 Task: Customize the advanced forms color theme for the builder.
Action: Mouse moved to (1174, 83)
Screenshot: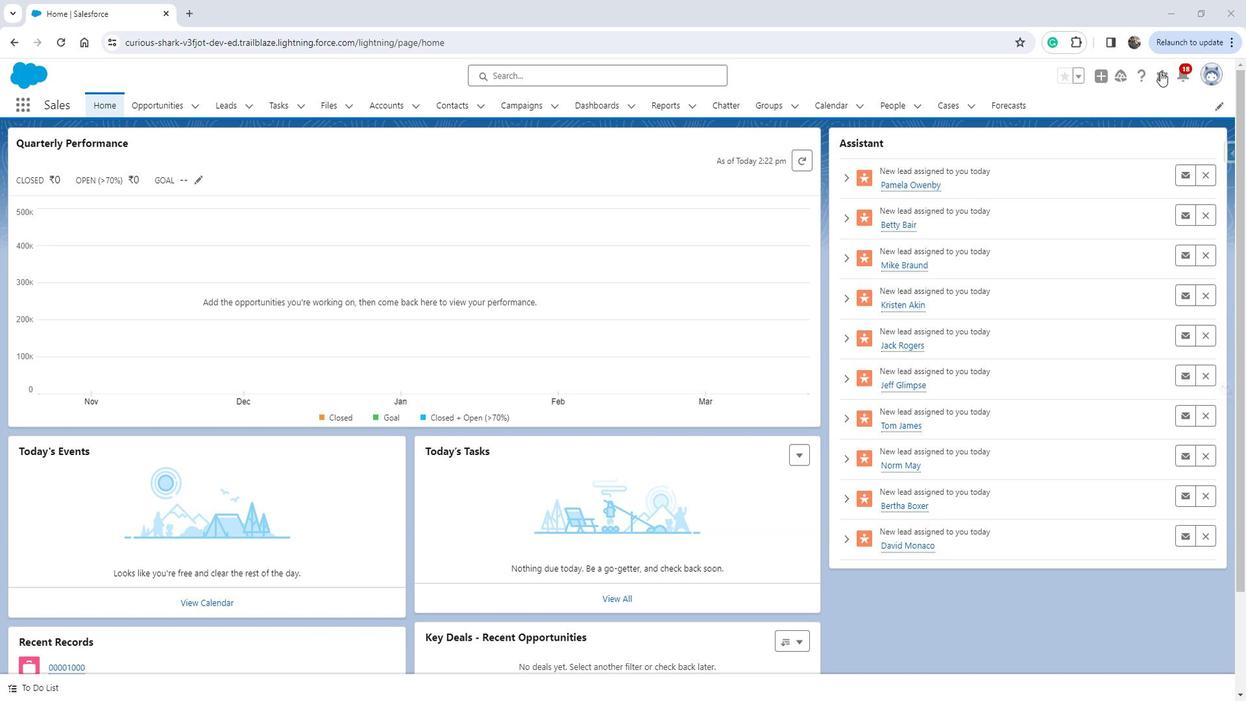 
Action: Mouse pressed left at (1174, 83)
Screenshot: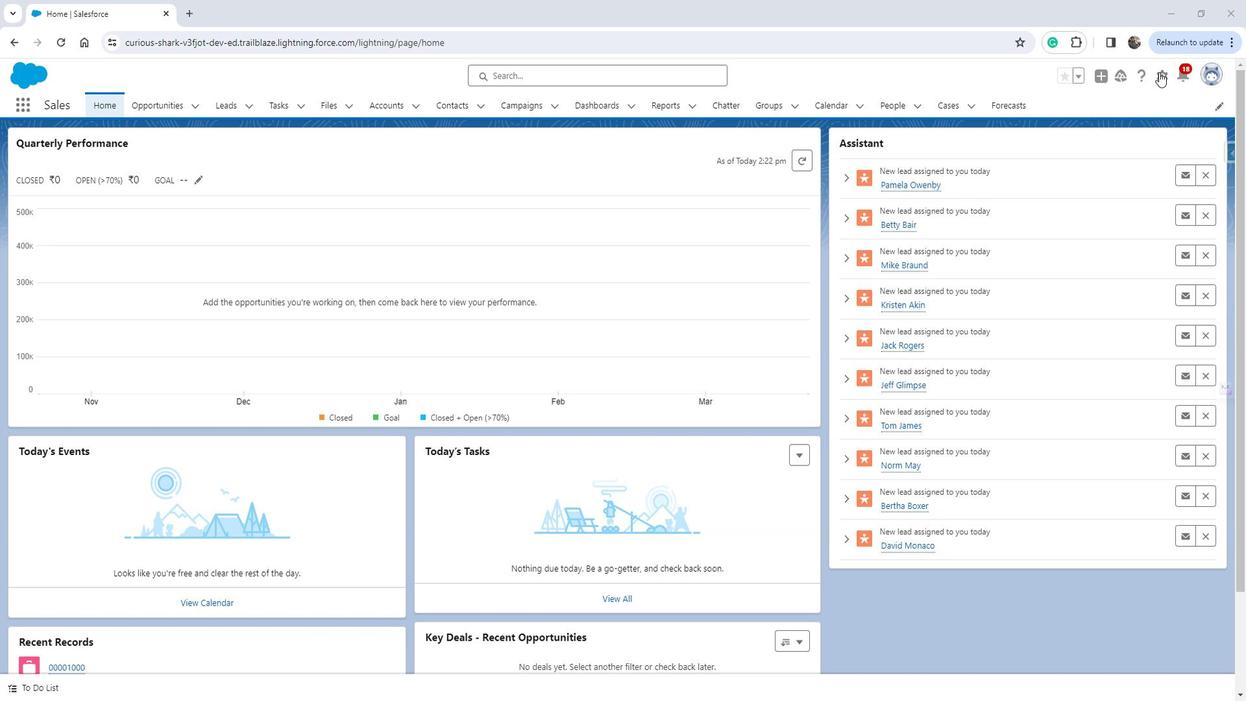 
Action: Mouse moved to (1124, 133)
Screenshot: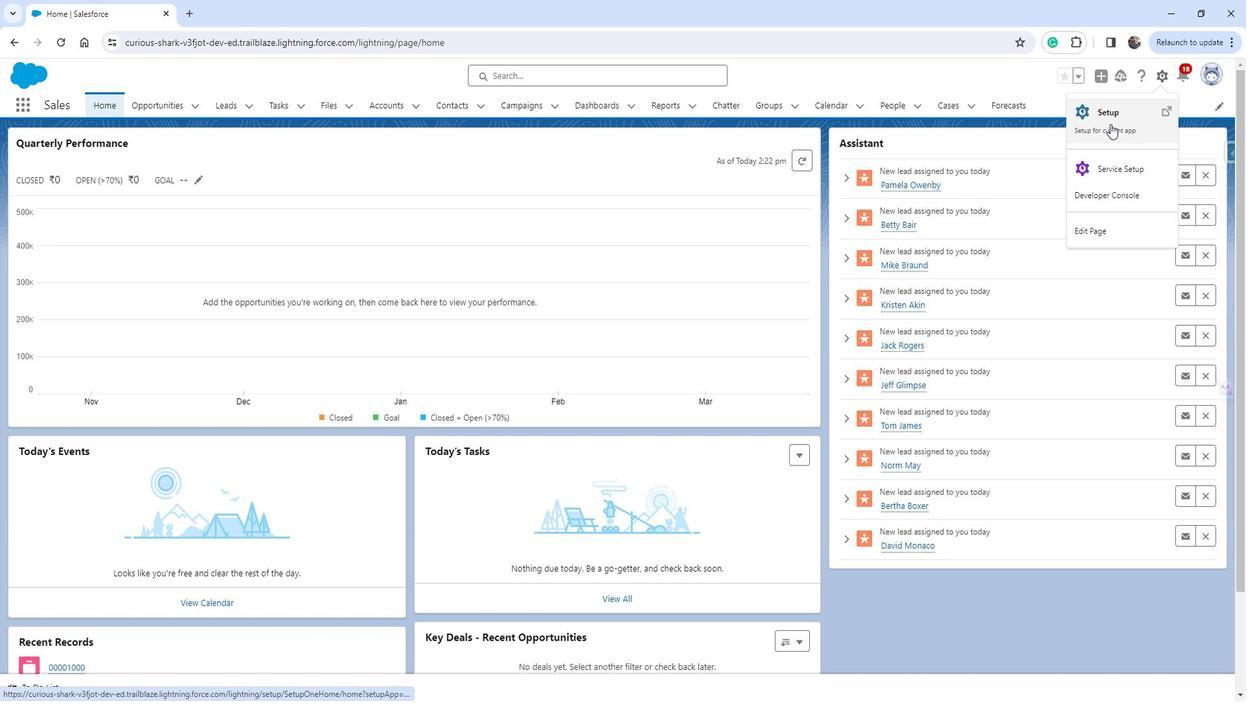 
Action: Mouse pressed left at (1124, 133)
Screenshot: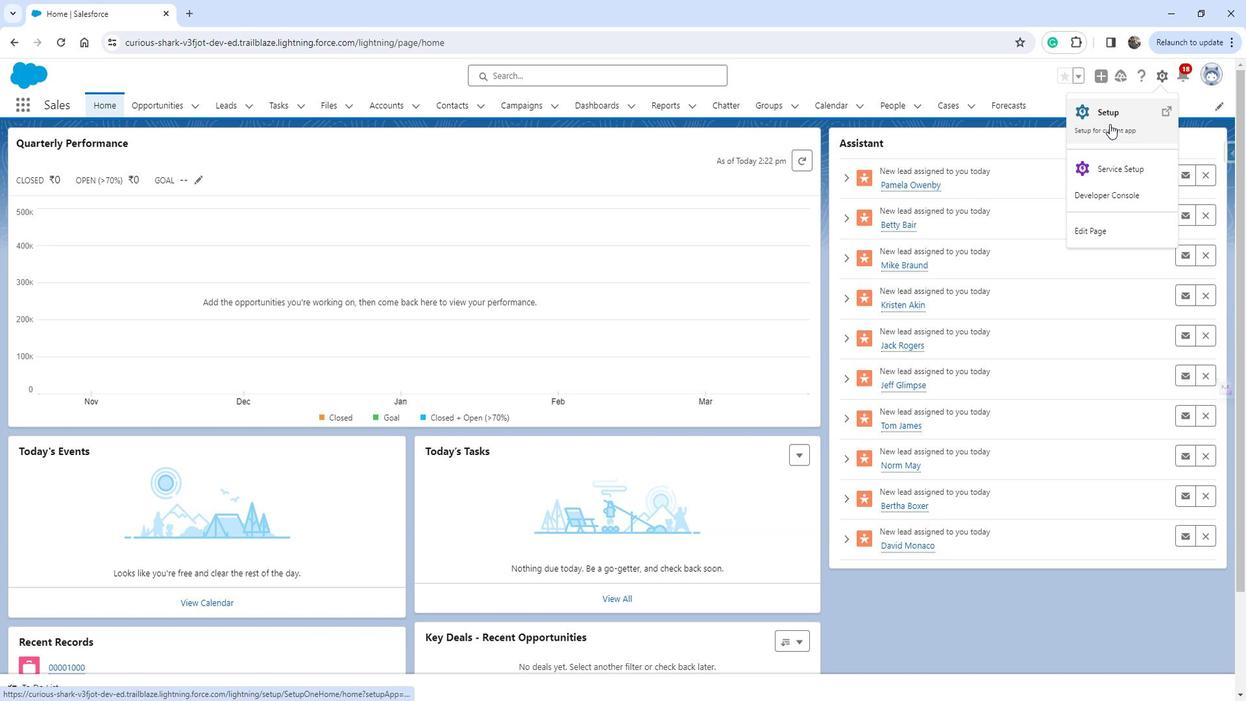 
Action: Mouse moved to (101, 452)
Screenshot: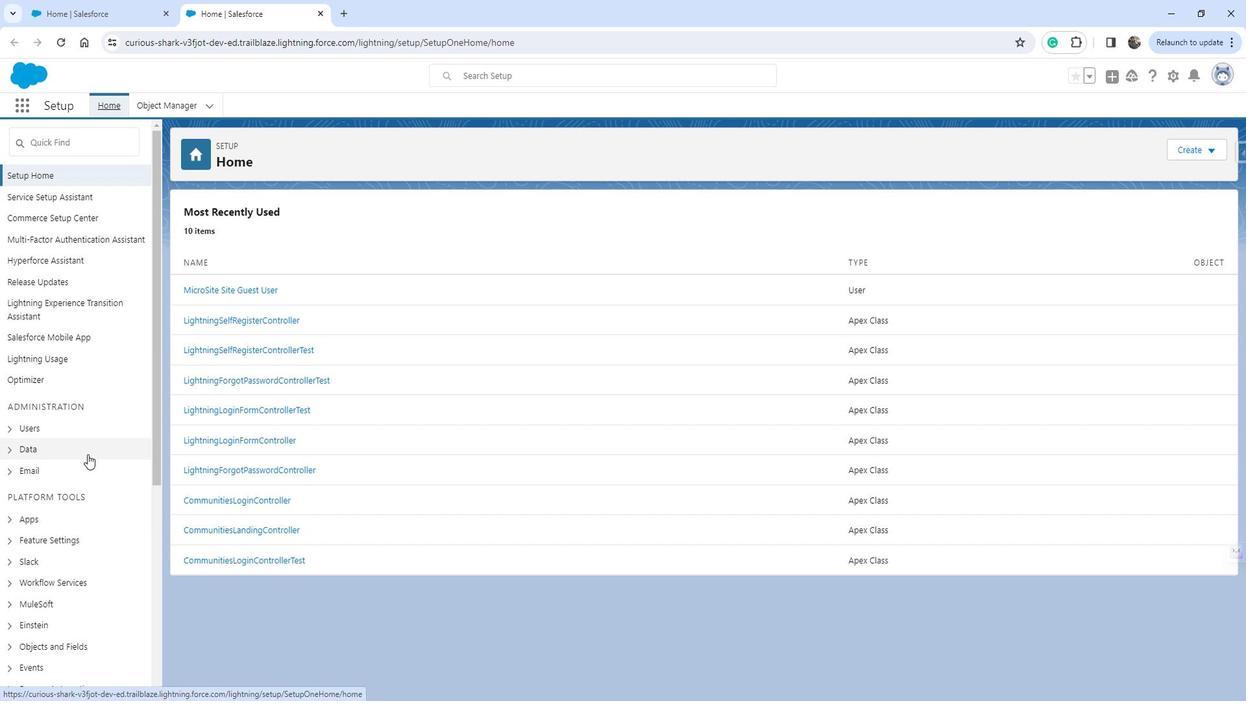 
Action: Mouse scrolled (101, 451) with delta (0, 0)
Screenshot: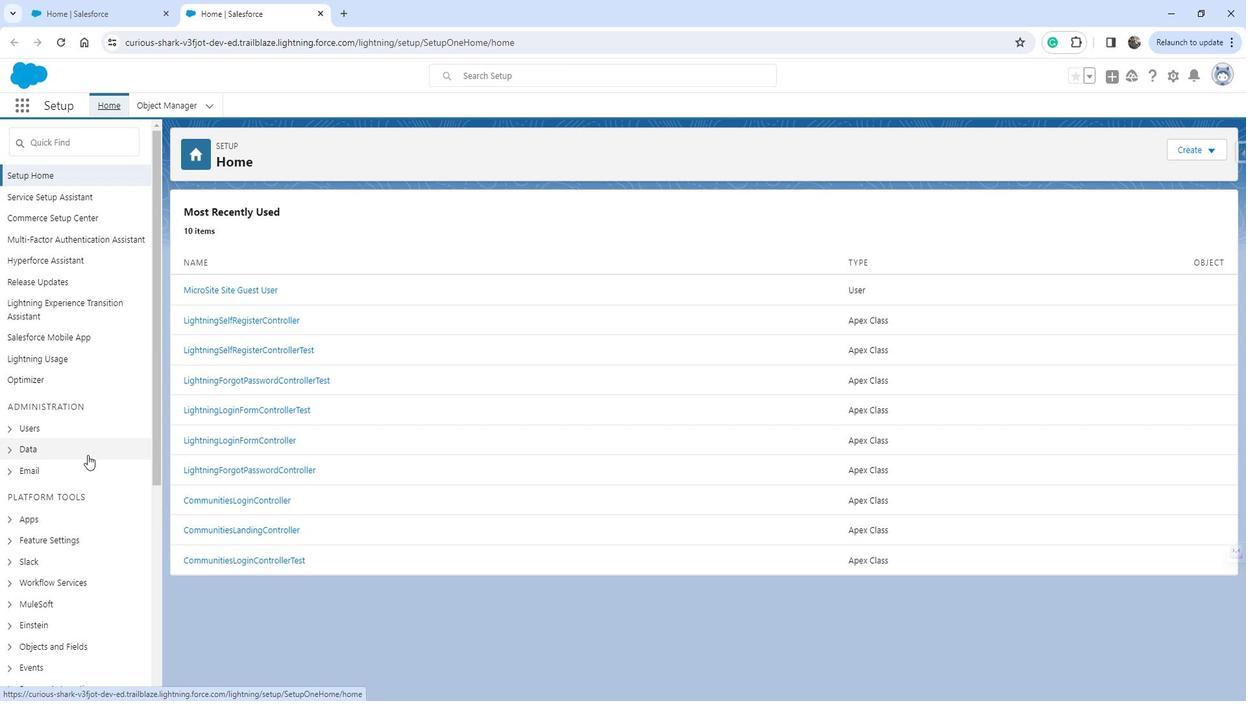
Action: Mouse scrolled (101, 451) with delta (0, 0)
Screenshot: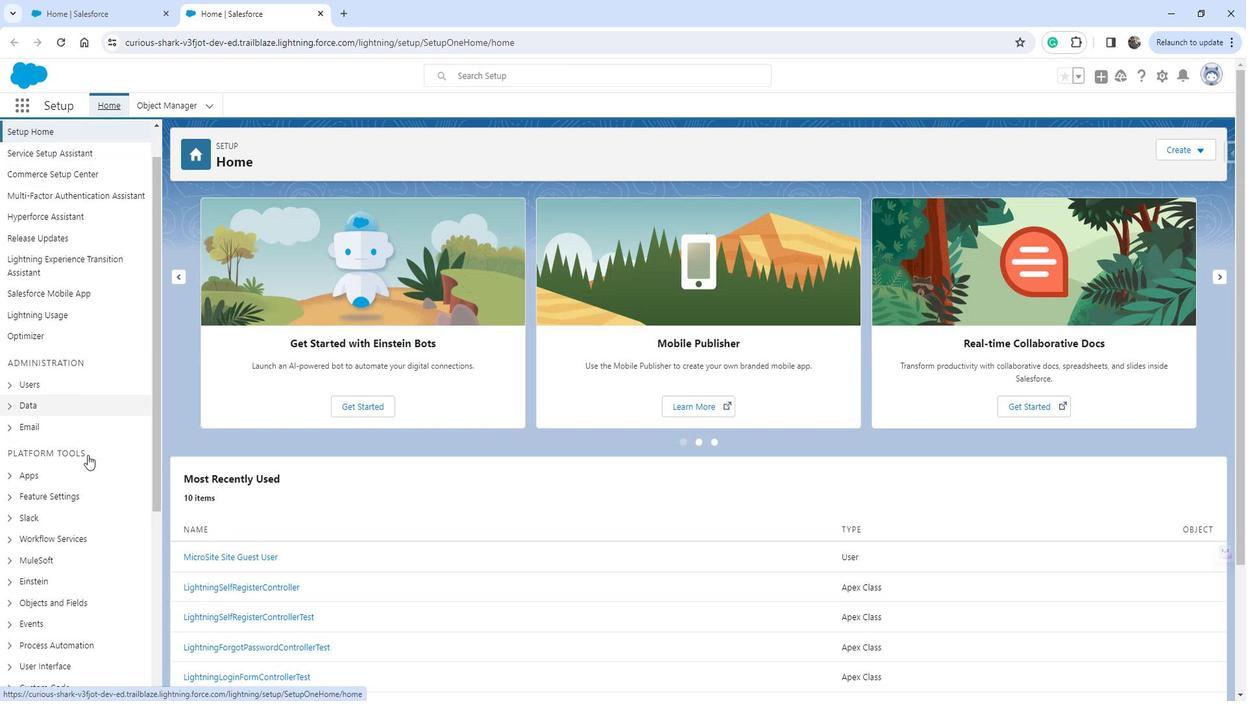 
Action: Mouse moved to (25, 402)
Screenshot: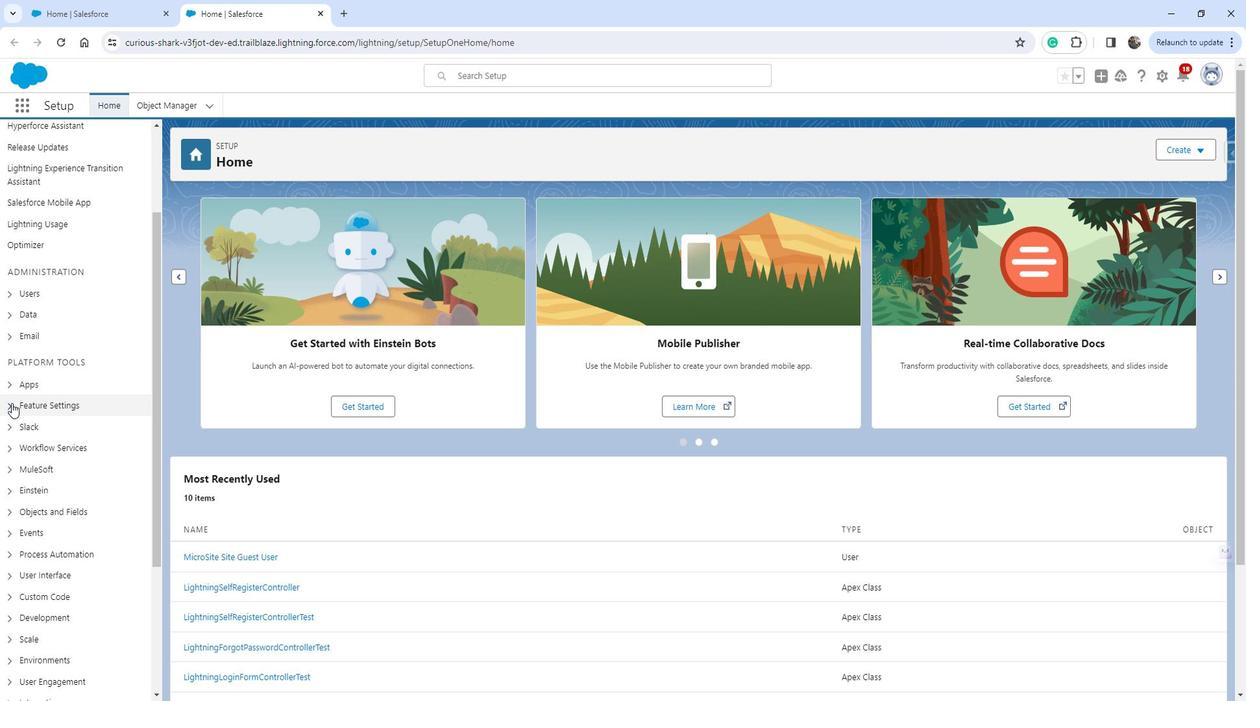 
Action: Mouse pressed left at (25, 402)
Screenshot: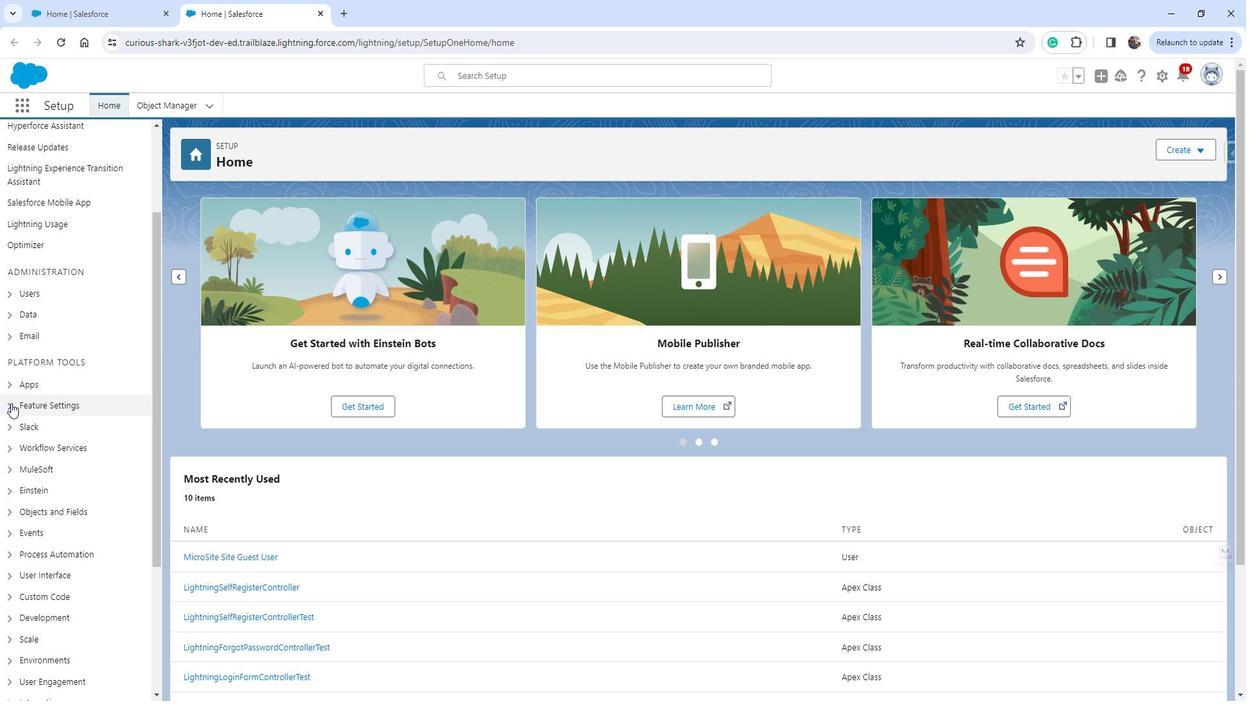 
Action: Mouse moved to (52, 507)
Screenshot: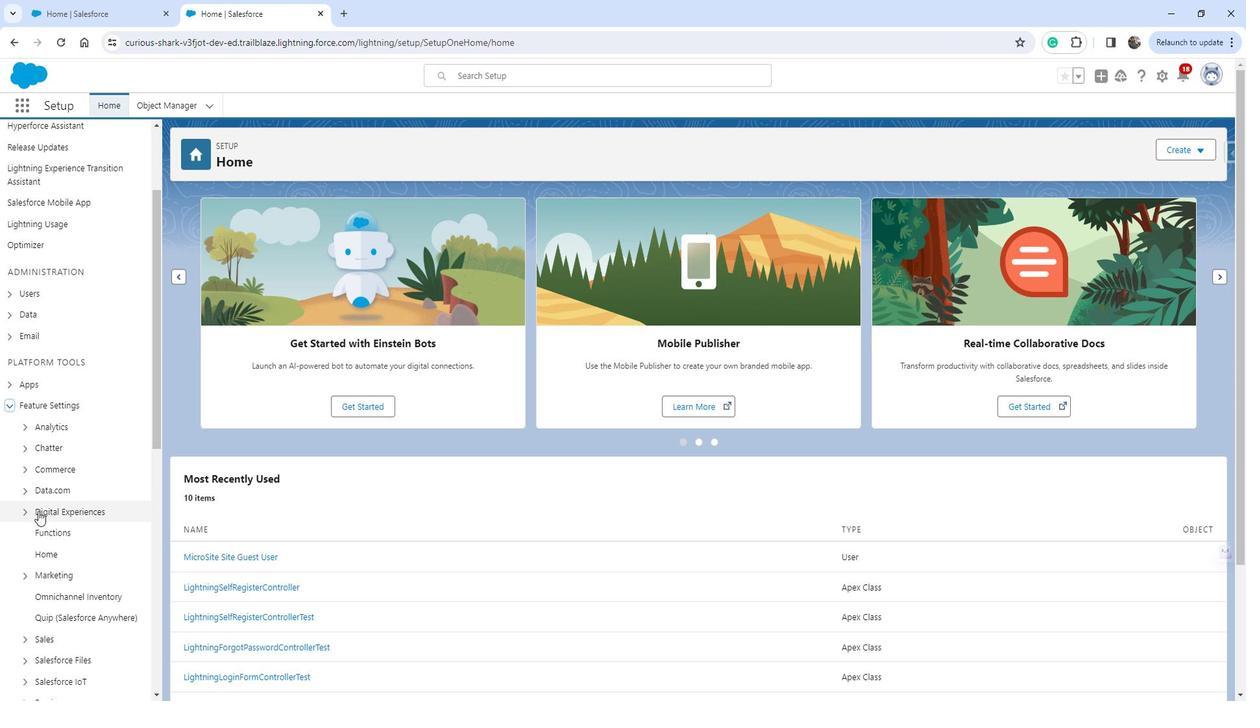 
Action: Mouse pressed left at (52, 507)
Screenshot: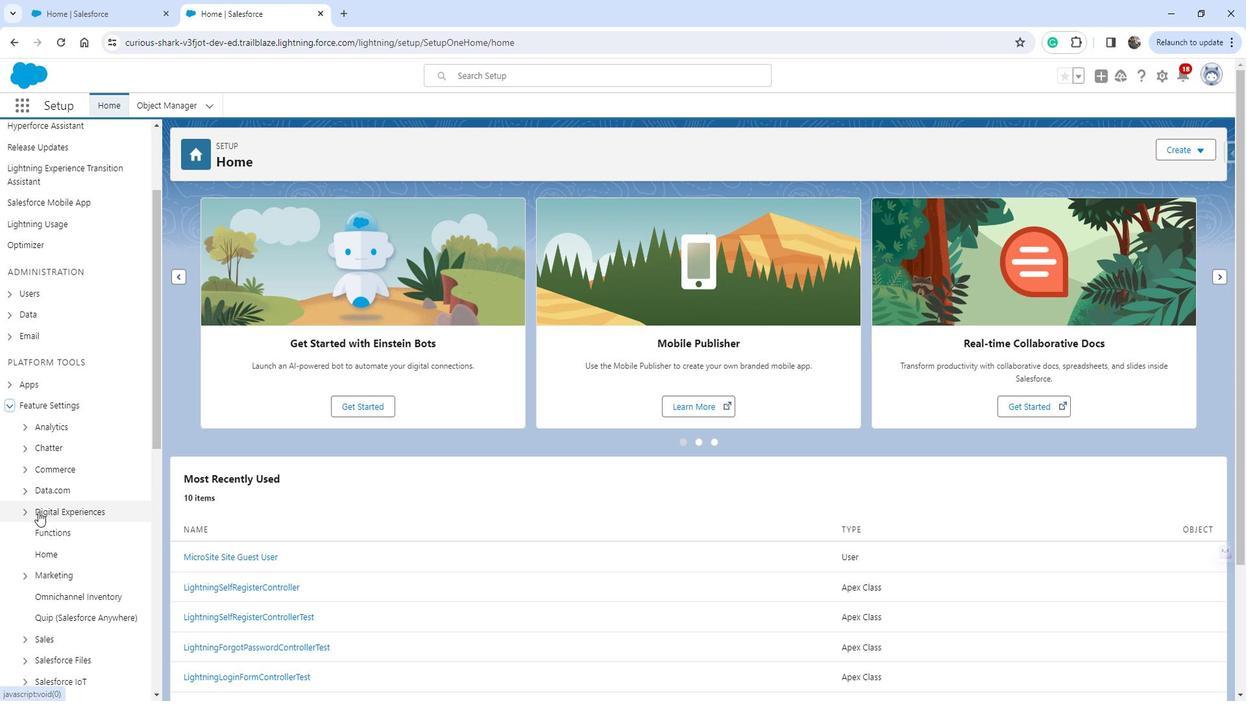 
Action: Mouse moved to (82, 529)
Screenshot: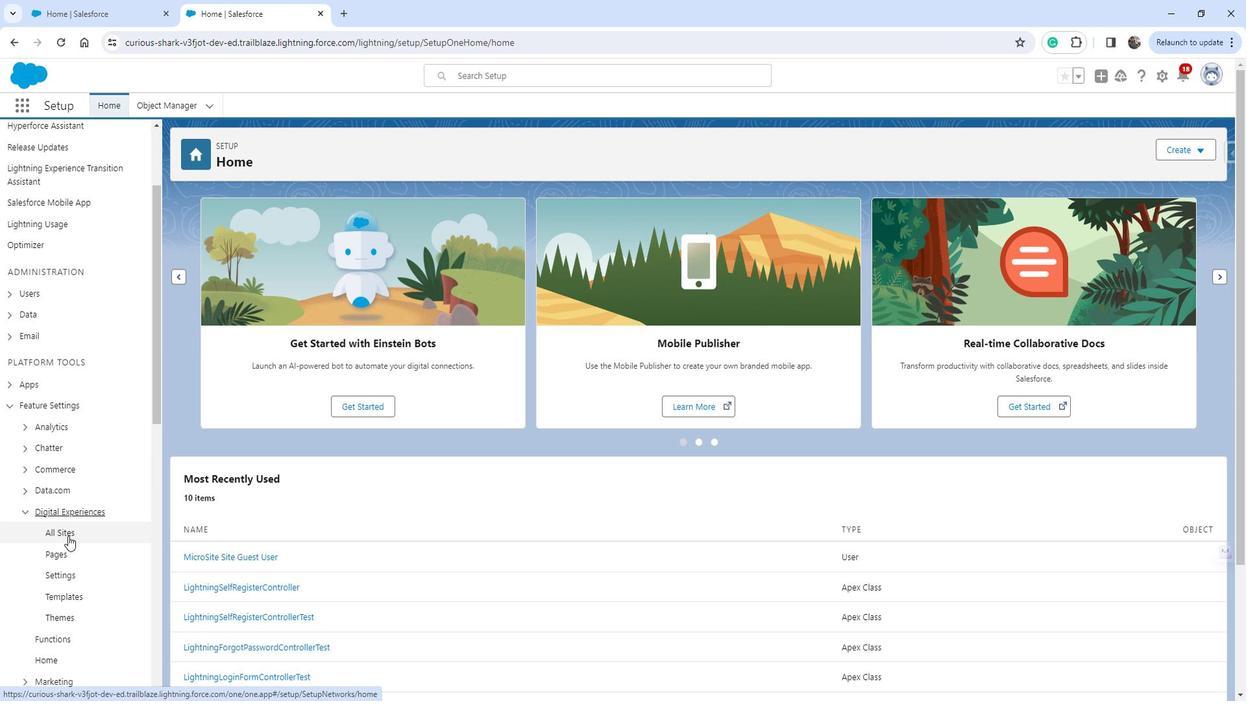 
Action: Mouse pressed left at (82, 529)
Screenshot: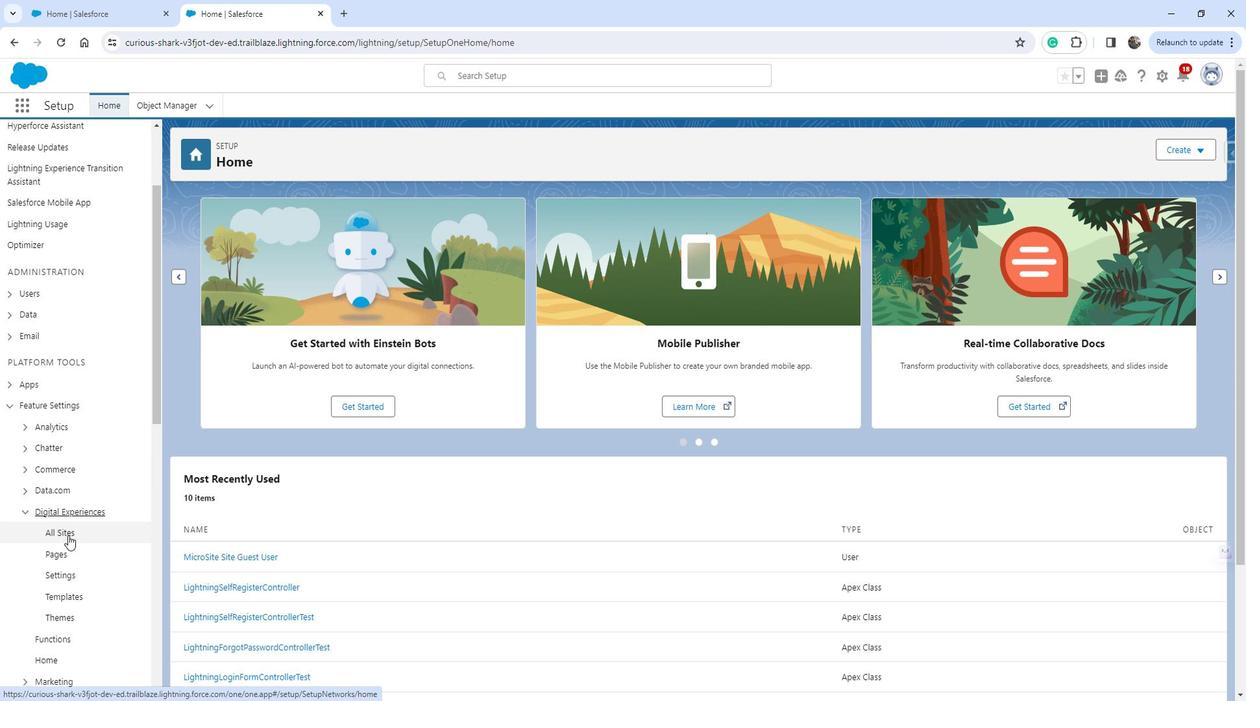 
Action: Mouse moved to (225, 313)
Screenshot: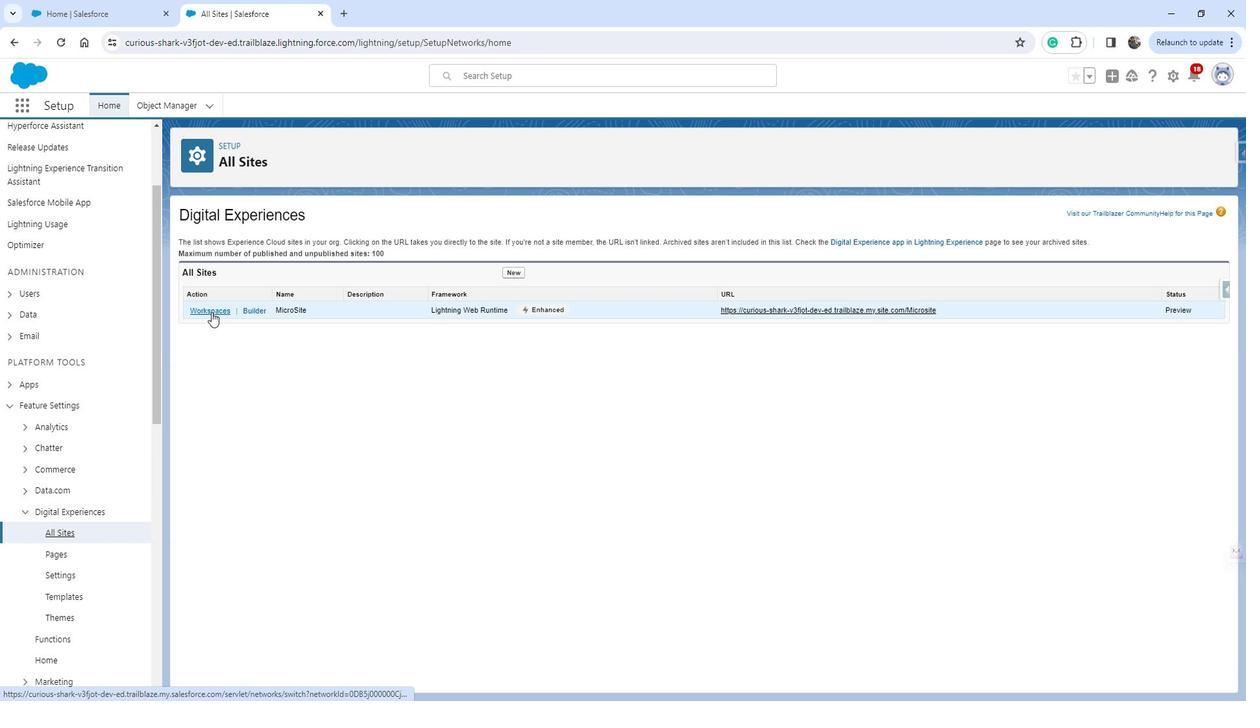 
Action: Mouse pressed left at (225, 313)
Screenshot: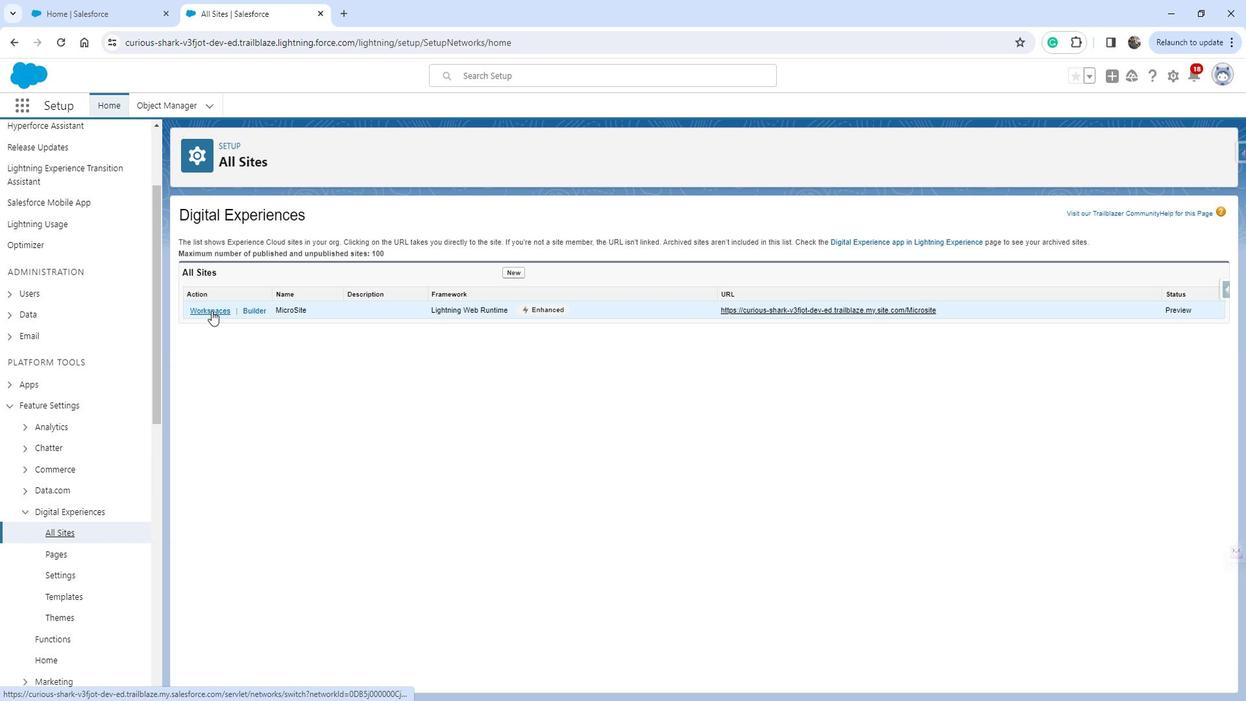 
Action: Mouse moved to (193, 325)
Screenshot: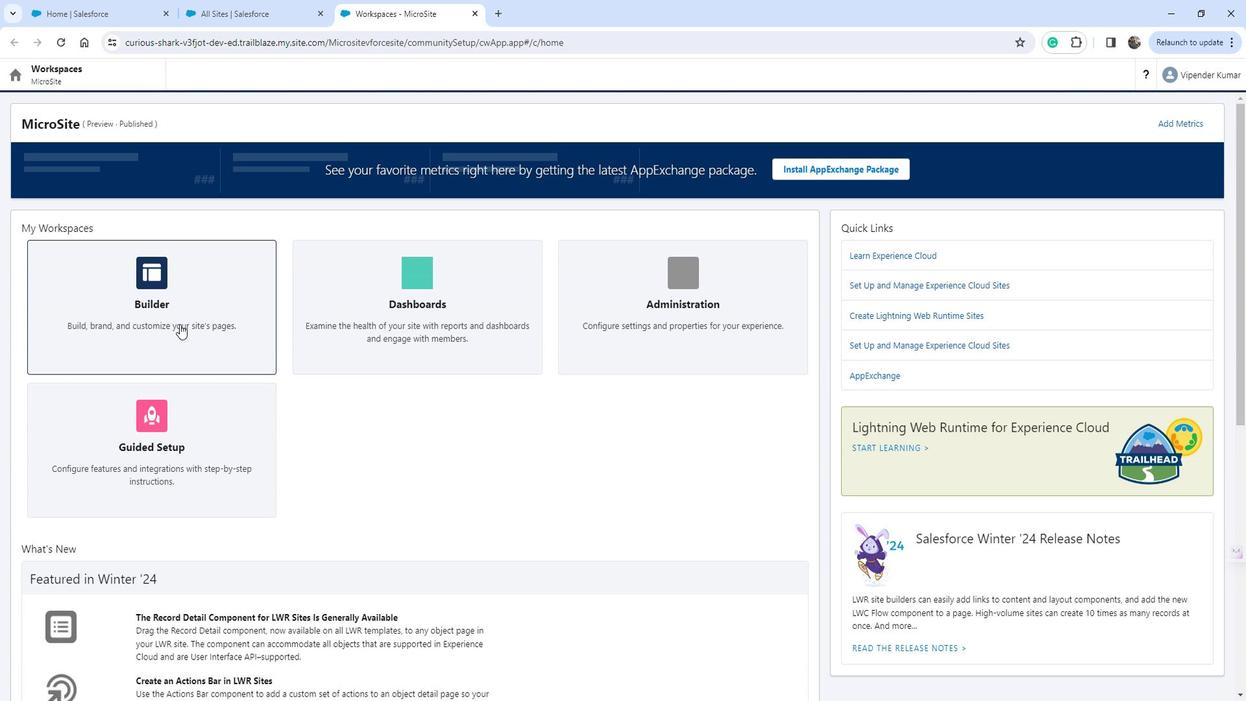 
Action: Mouse pressed left at (193, 325)
Screenshot: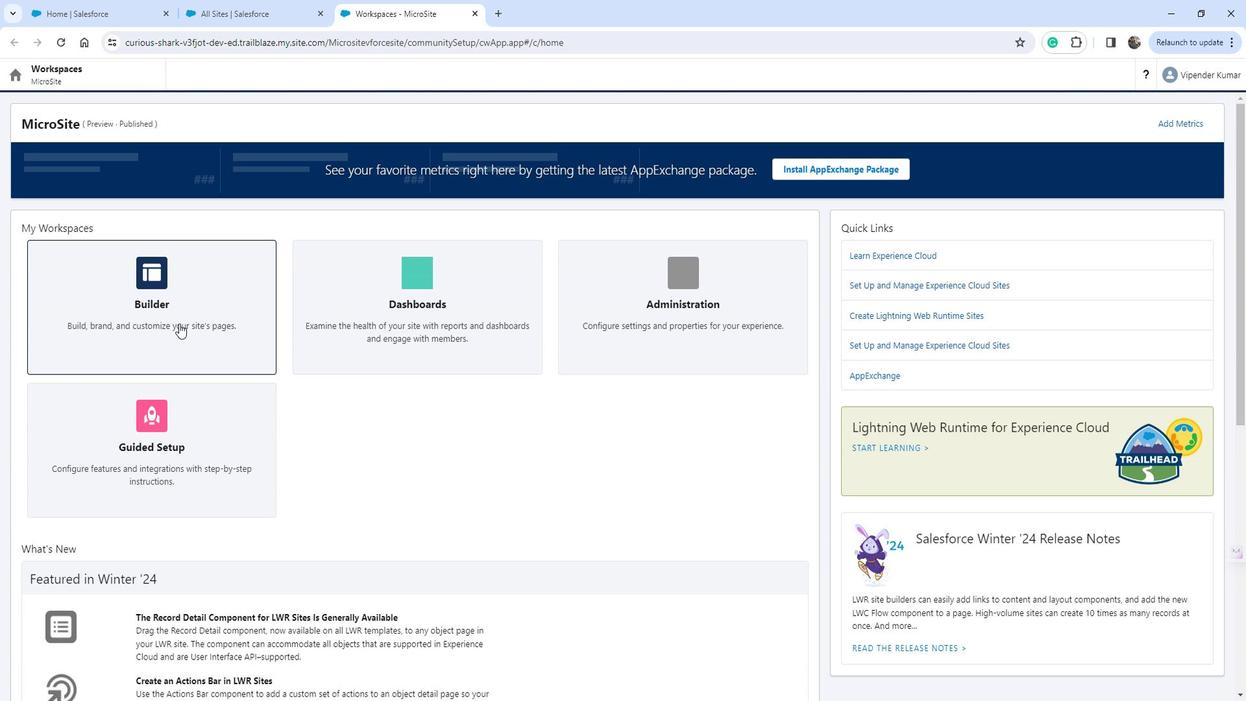 
Action: Mouse moved to (331, 352)
Screenshot: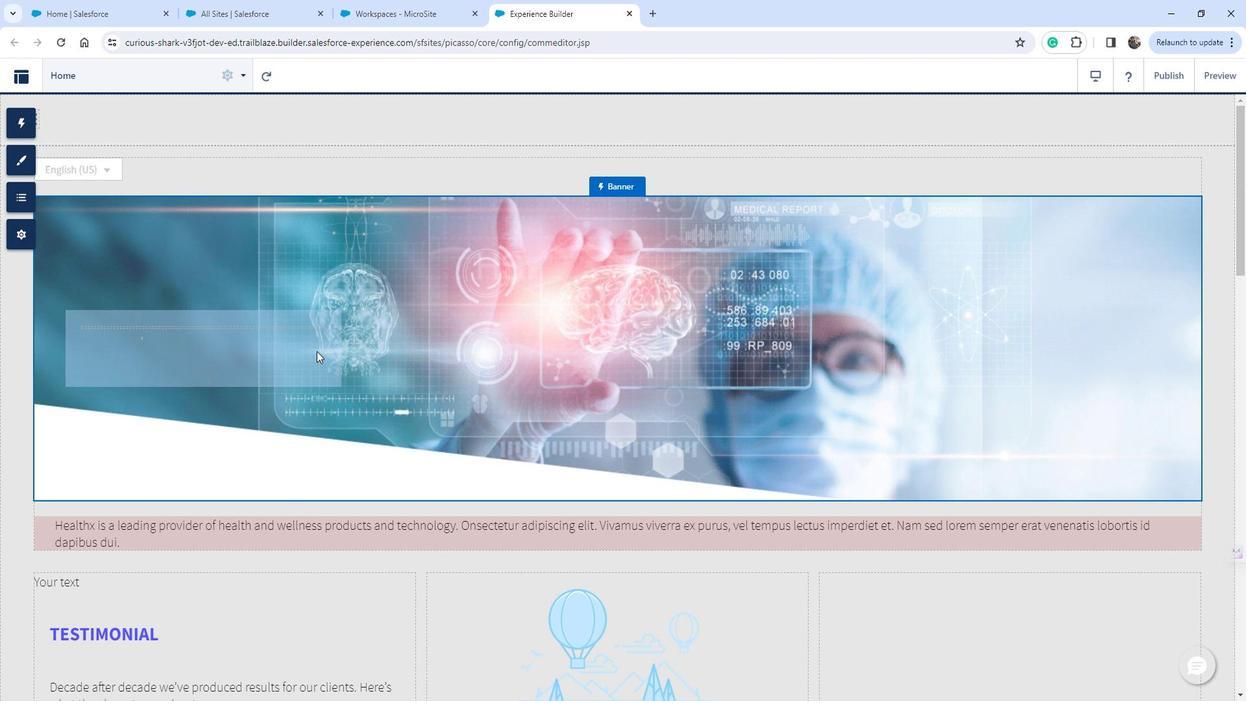 
Action: Mouse scrolled (331, 351) with delta (0, 0)
Screenshot: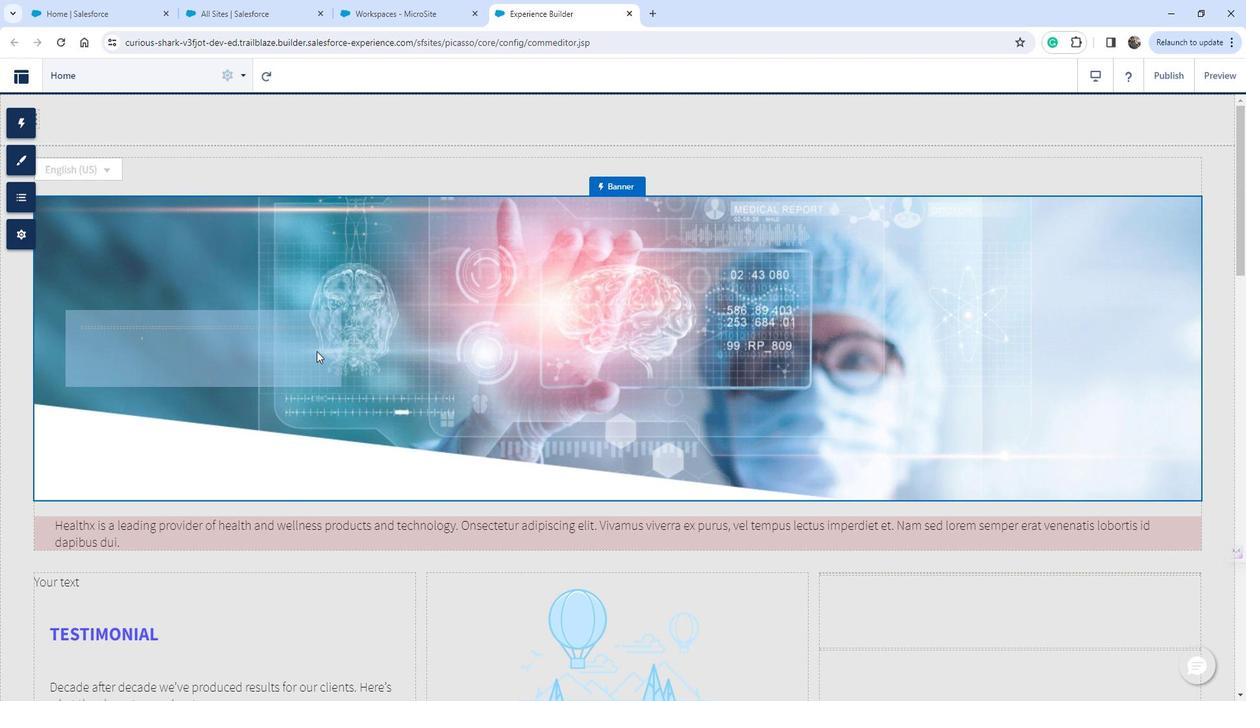 
Action: Mouse scrolled (331, 351) with delta (0, 0)
Screenshot: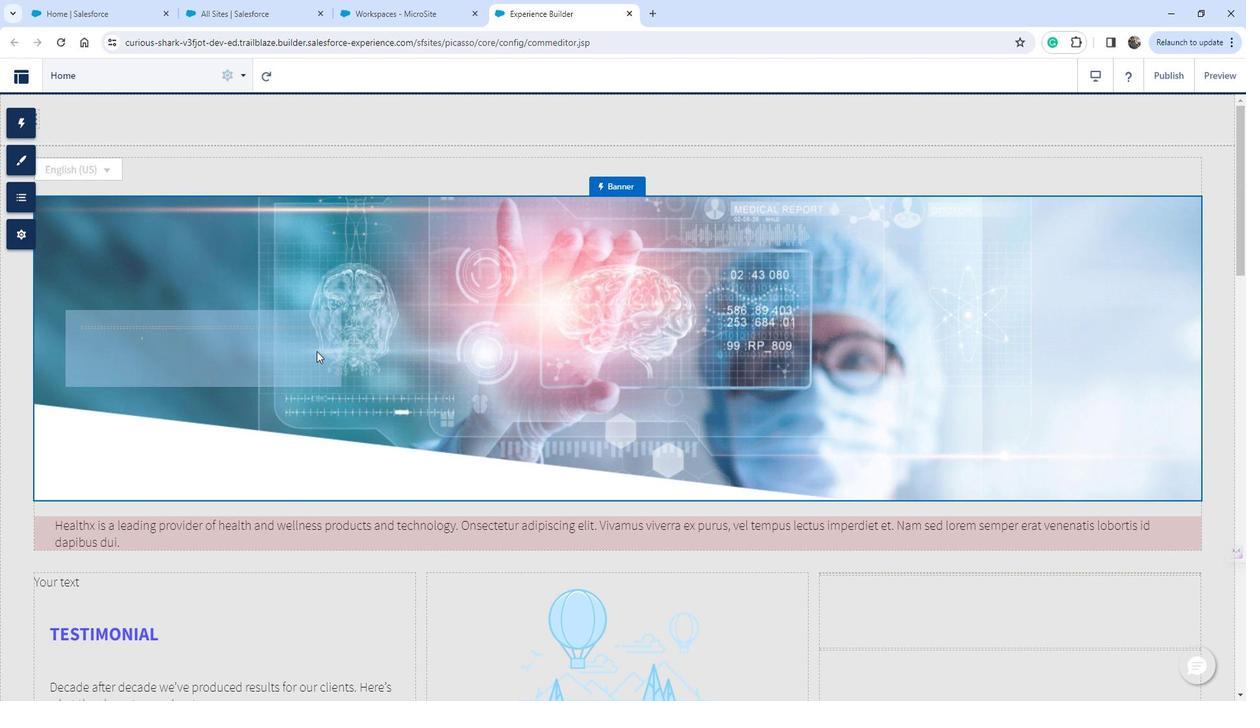 
Action: Mouse scrolled (331, 351) with delta (0, 0)
Screenshot: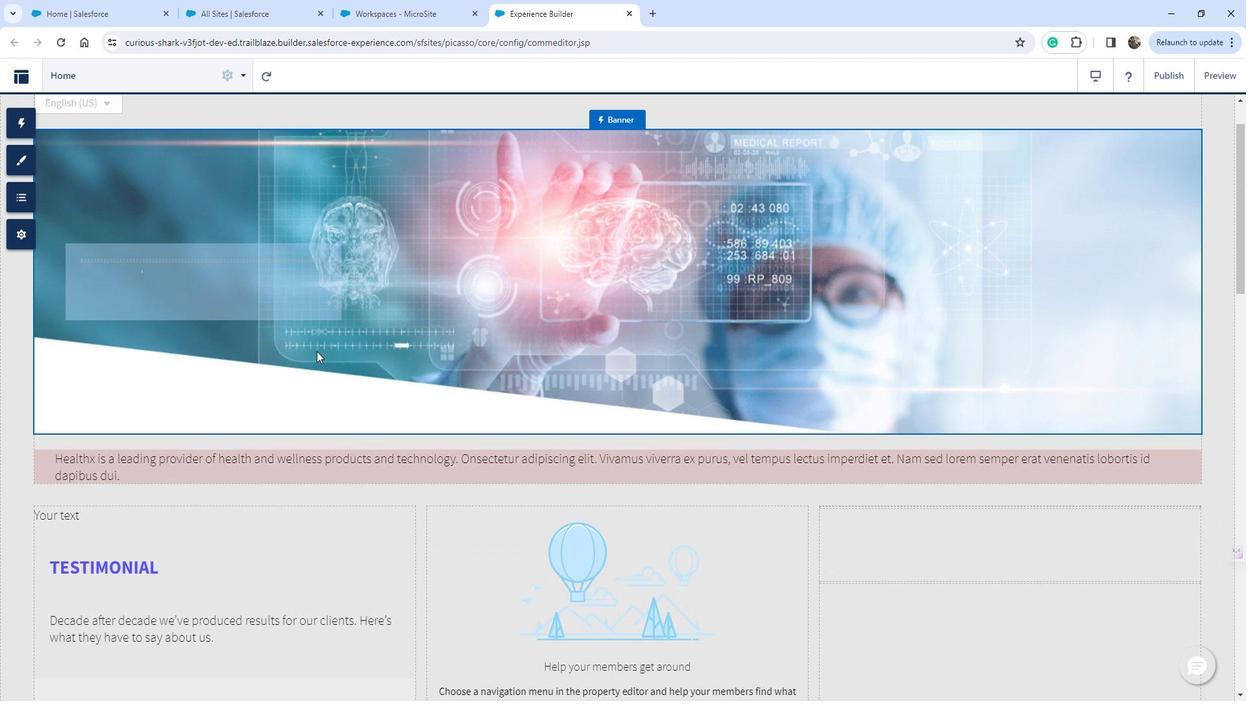 
Action: Mouse scrolled (331, 351) with delta (0, 0)
Screenshot: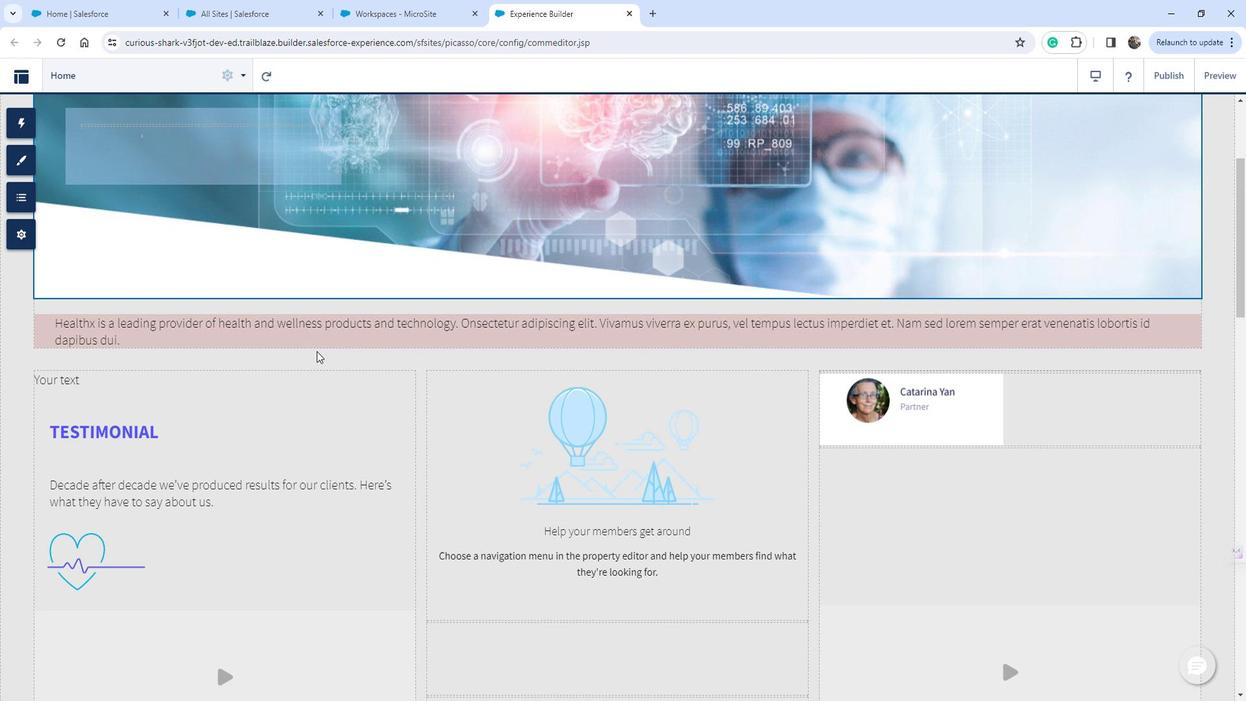 
Action: Mouse scrolled (331, 351) with delta (0, 0)
Screenshot: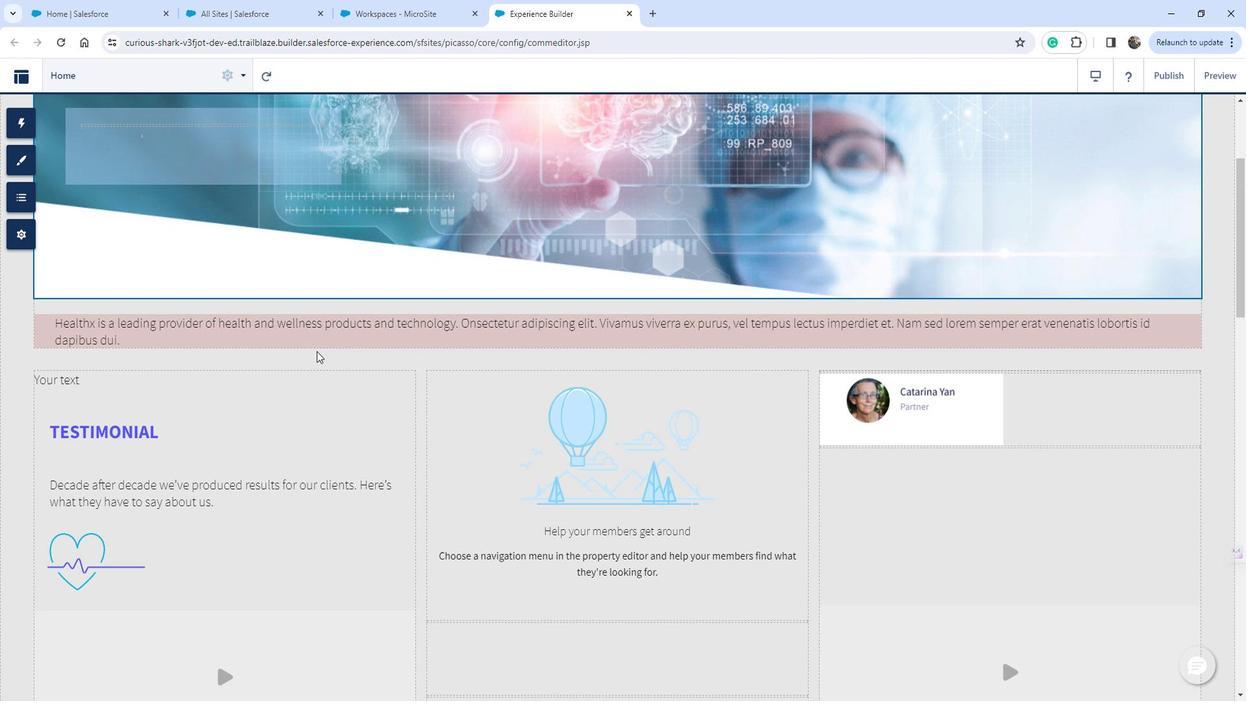 
Action: Mouse scrolled (331, 351) with delta (0, 0)
Screenshot: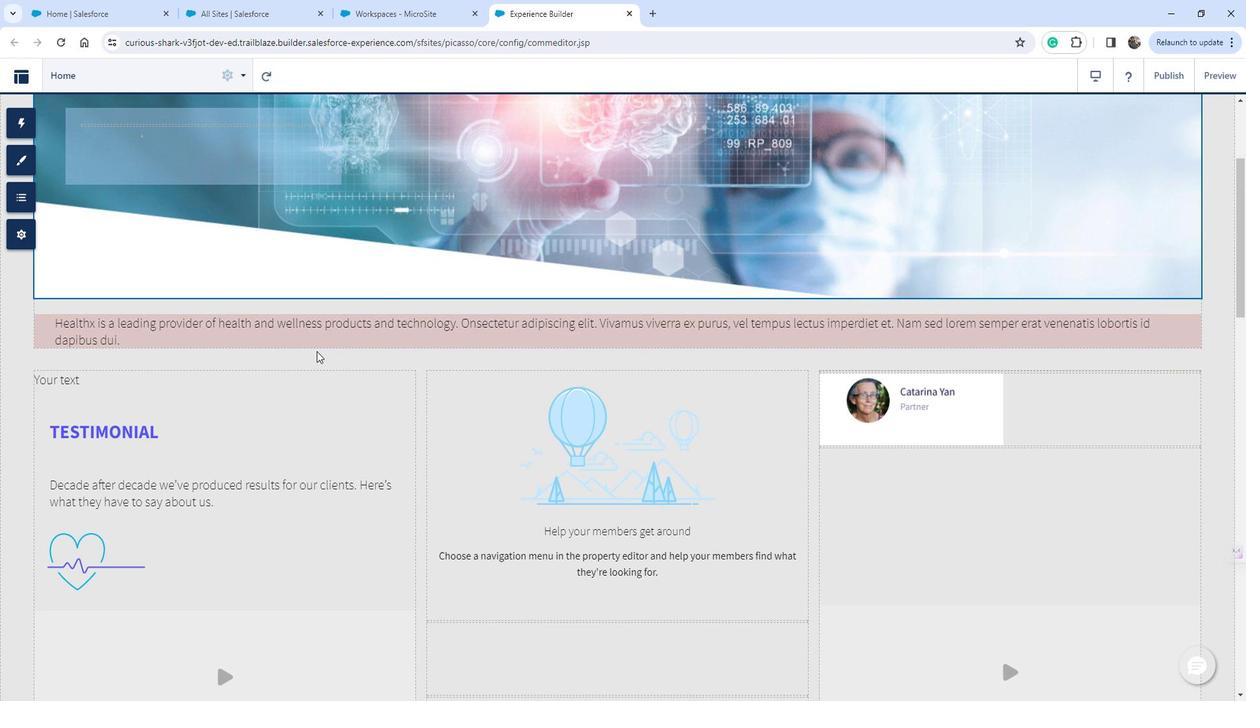 
Action: Mouse scrolled (331, 351) with delta (0, 0)
Screenshot: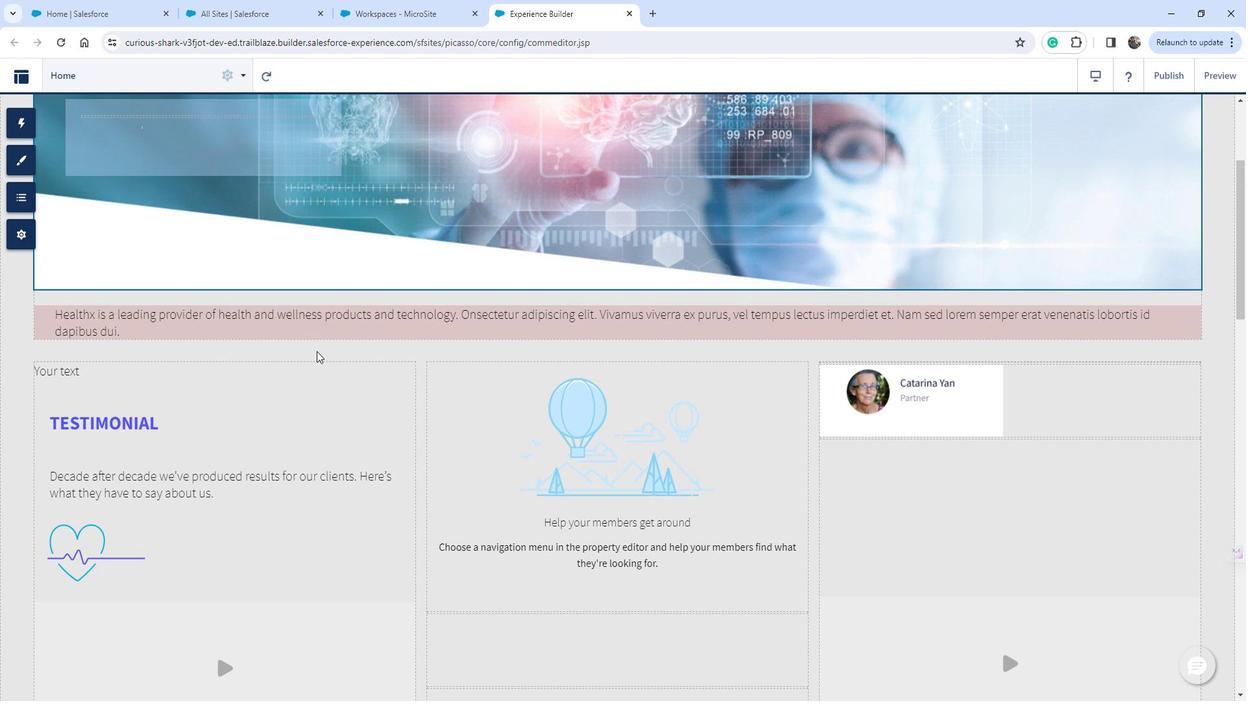 
Action: Mouse scrolled (331, 351) with delta (0, 0)
Screenshot: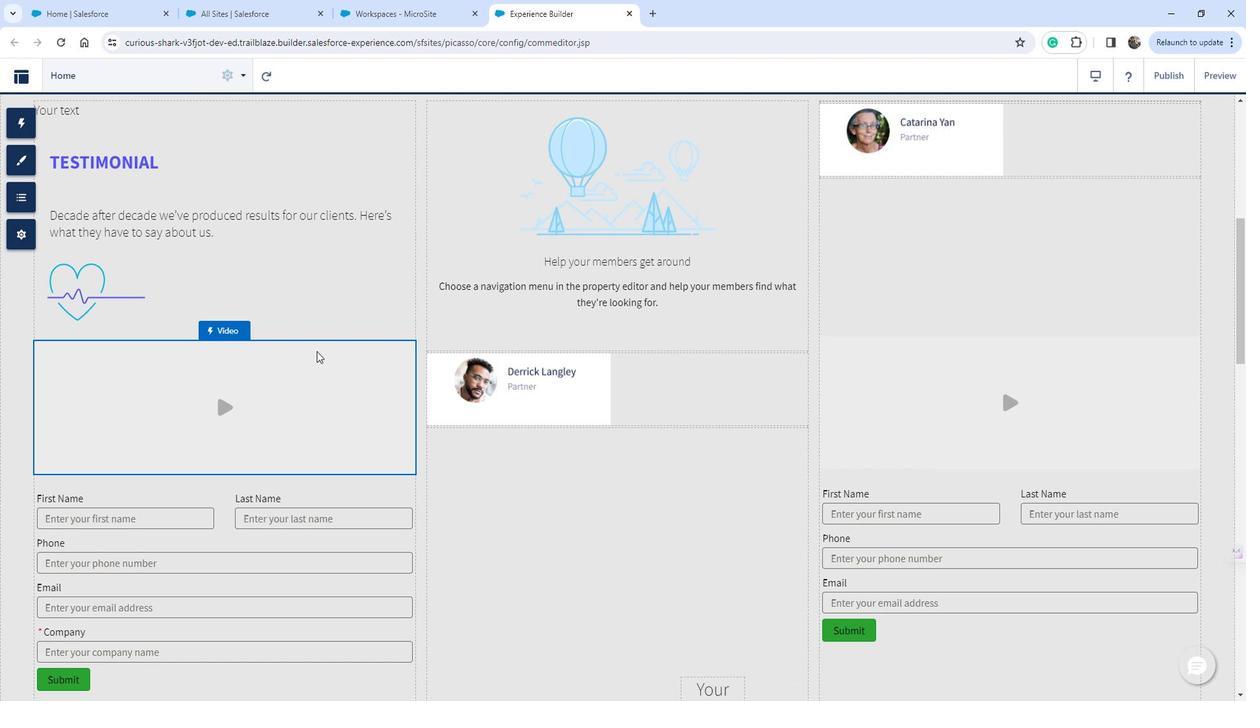 
Action: Mouse scrolled (331, 351) with delta (0, 0)
Screenshot: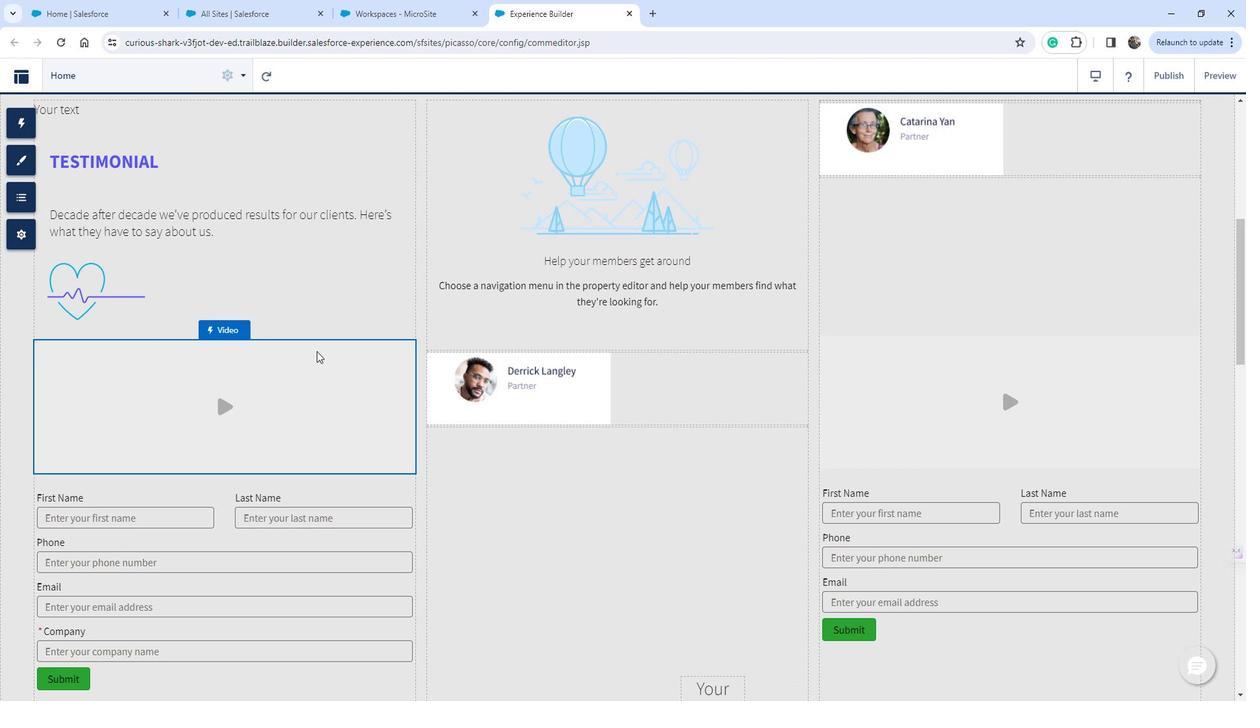 
Action: Mouse moved to (31, 159)
Screenshot: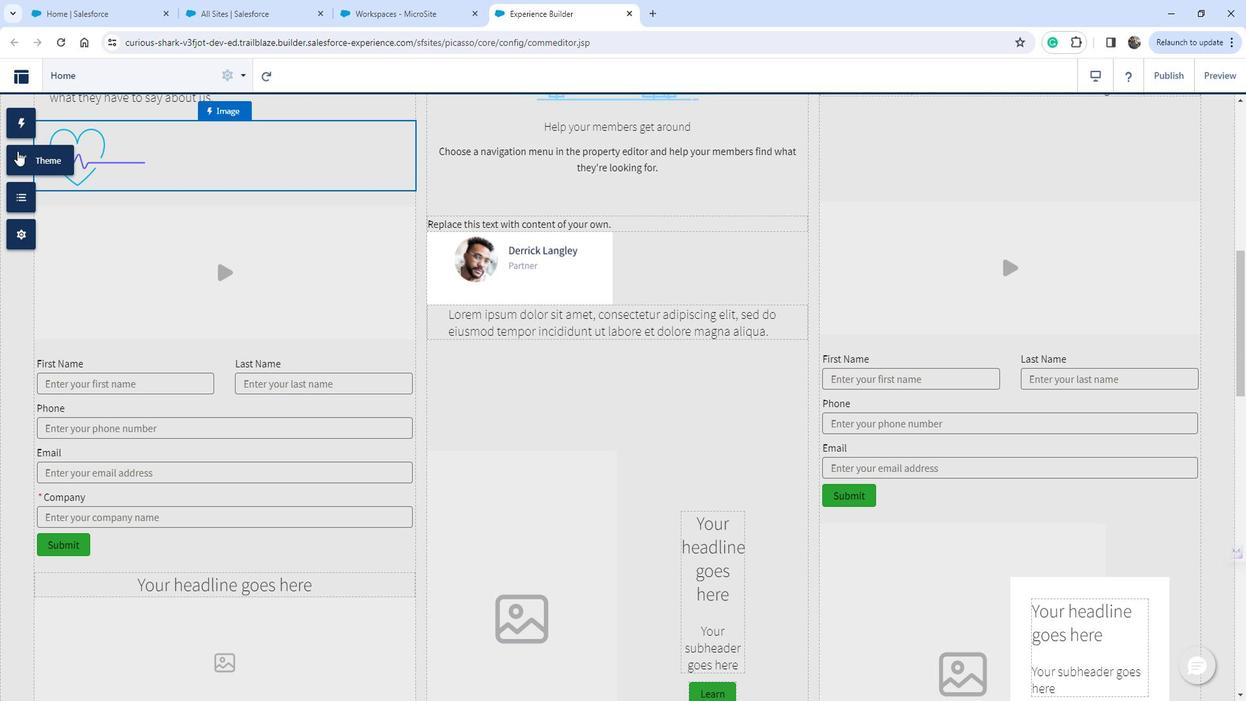 
Action: Mouse pressed left at (31, 159)
Screenshot: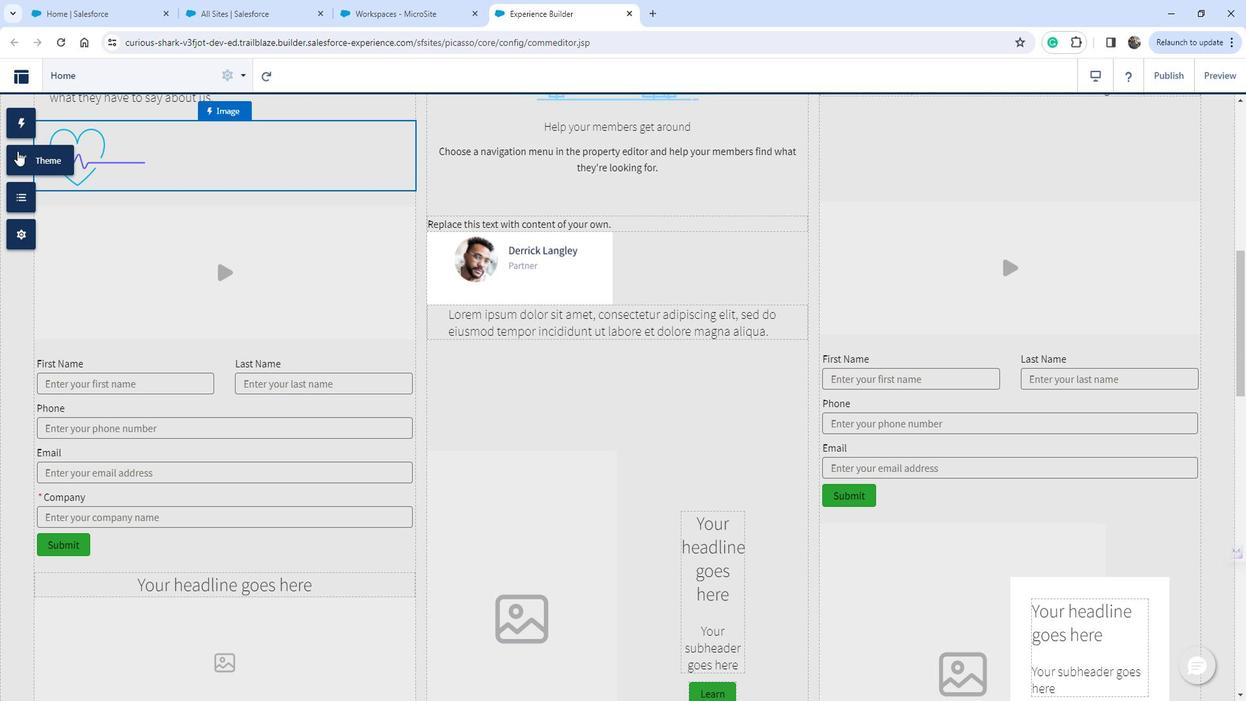 
Action: Mouse moved to (186, 162)
Screenshot: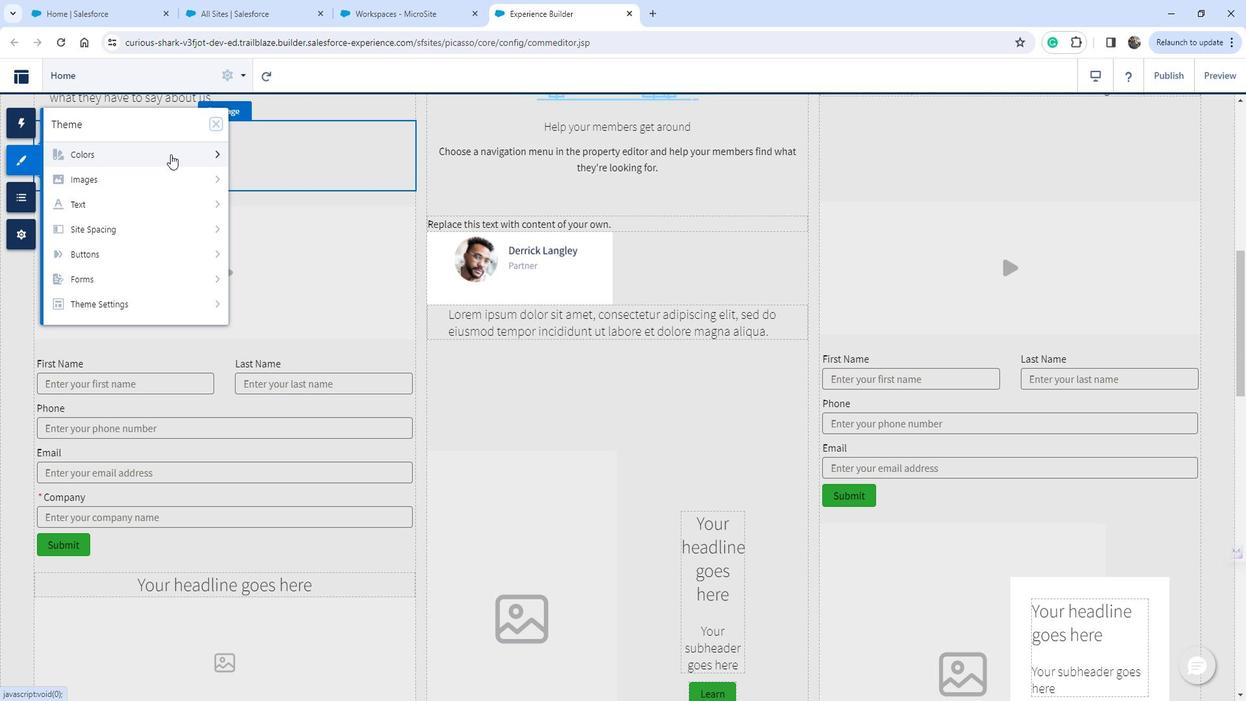 
Action: Mouse pressed left at (186, 162)
Screenshot: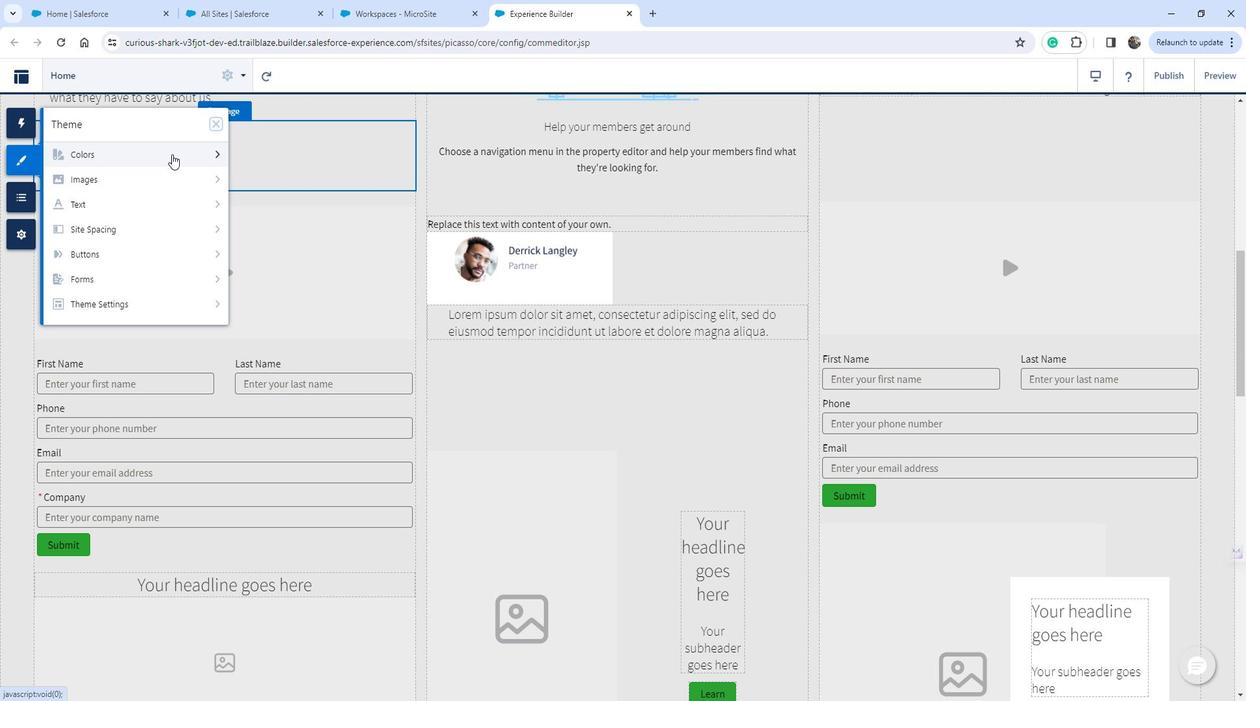 
Action: Mouse moved to (199, 183)
Screenshot: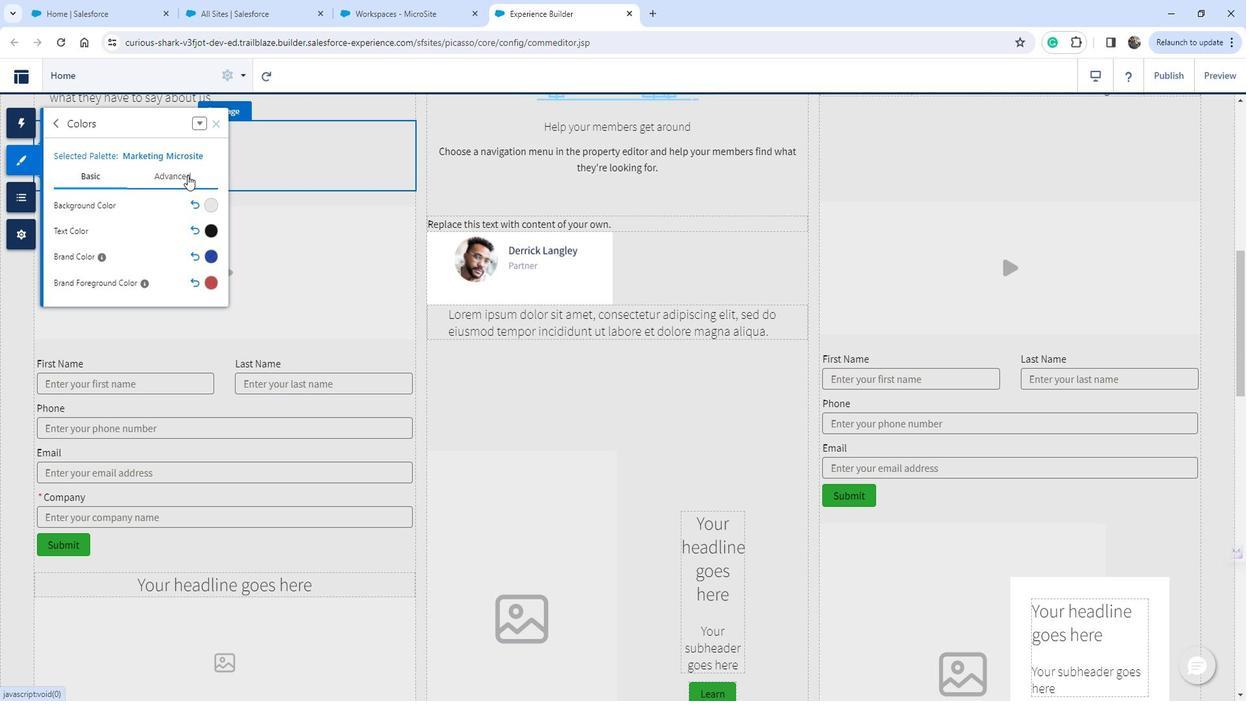
Action: Mouse pressed left at (199, 183)
Screenshot: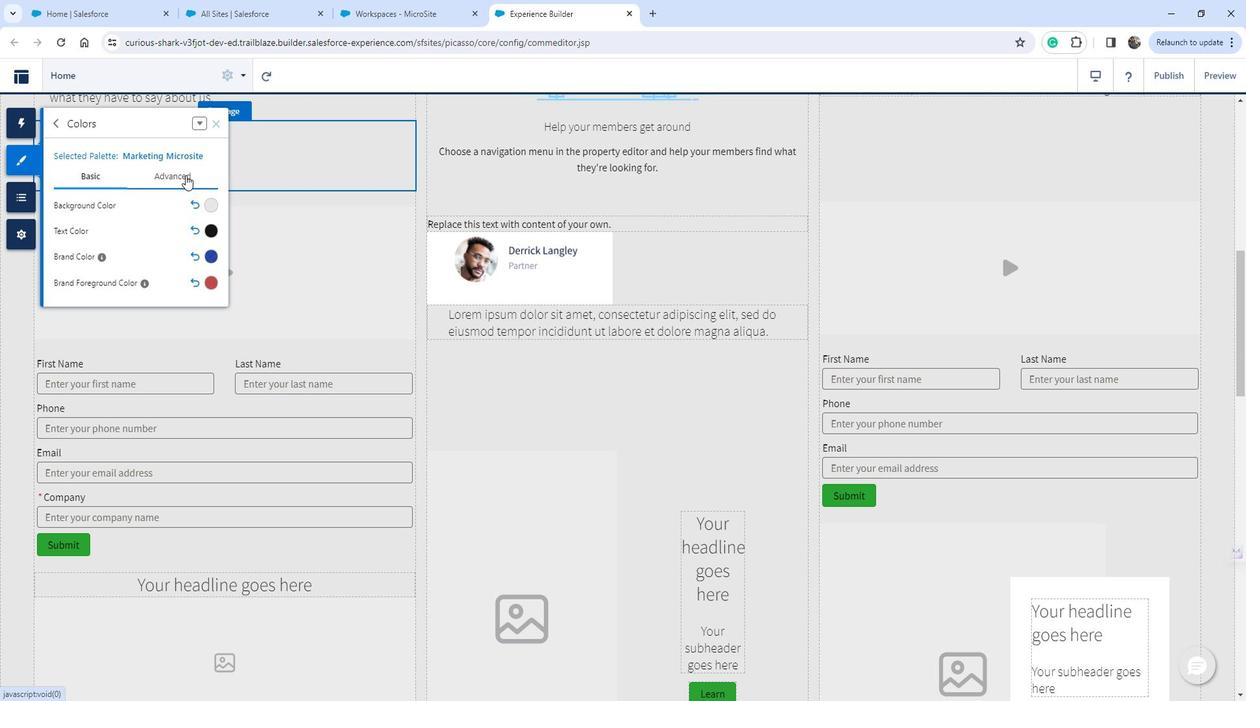 
Action: Mouse moved to (219, 205)
Screenshot: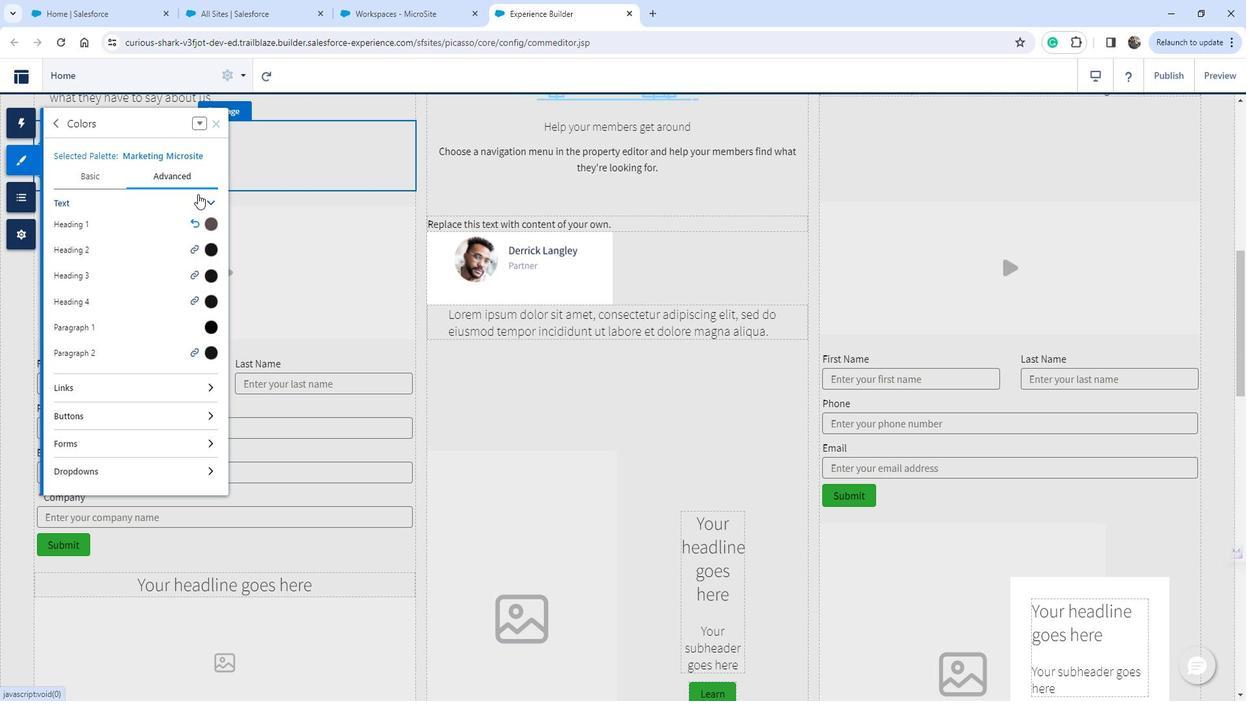 
Action: Mouse pressed left at (219, 205)
Screenshot: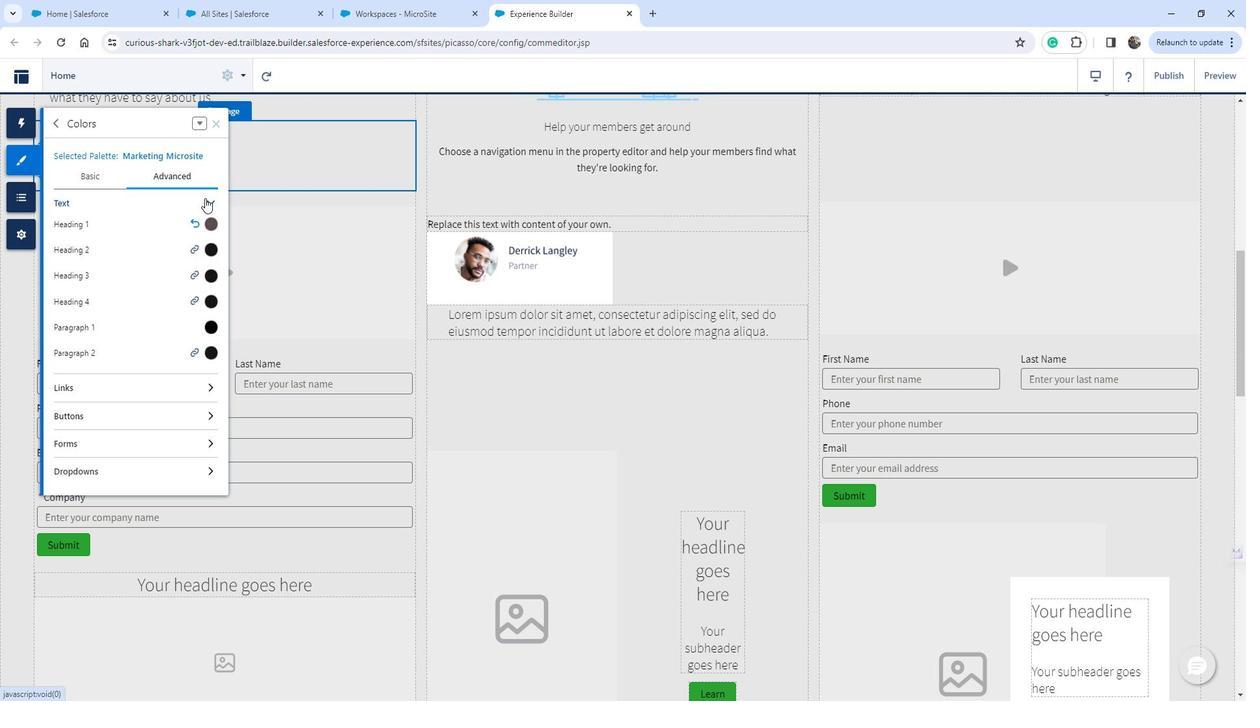 
Action: Mouse moved to (159, 293)
Screenshot: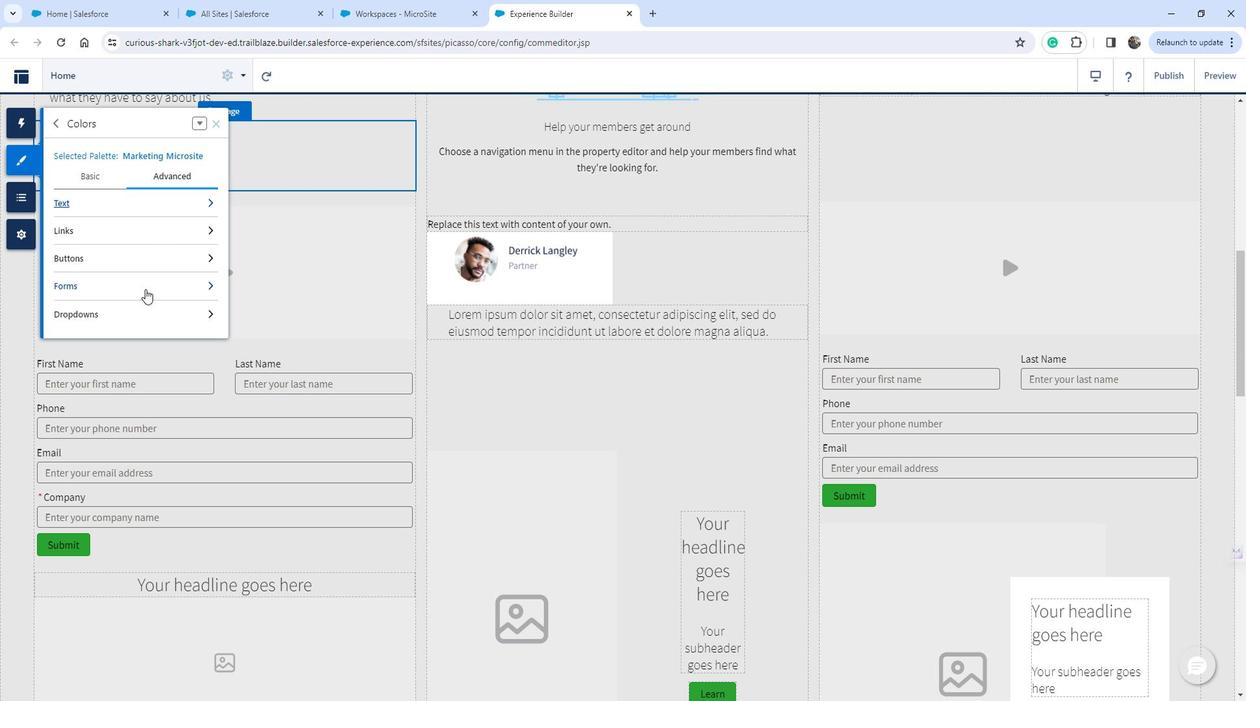 
Action: Mouse pressed left at (159, 293)
Screenshot: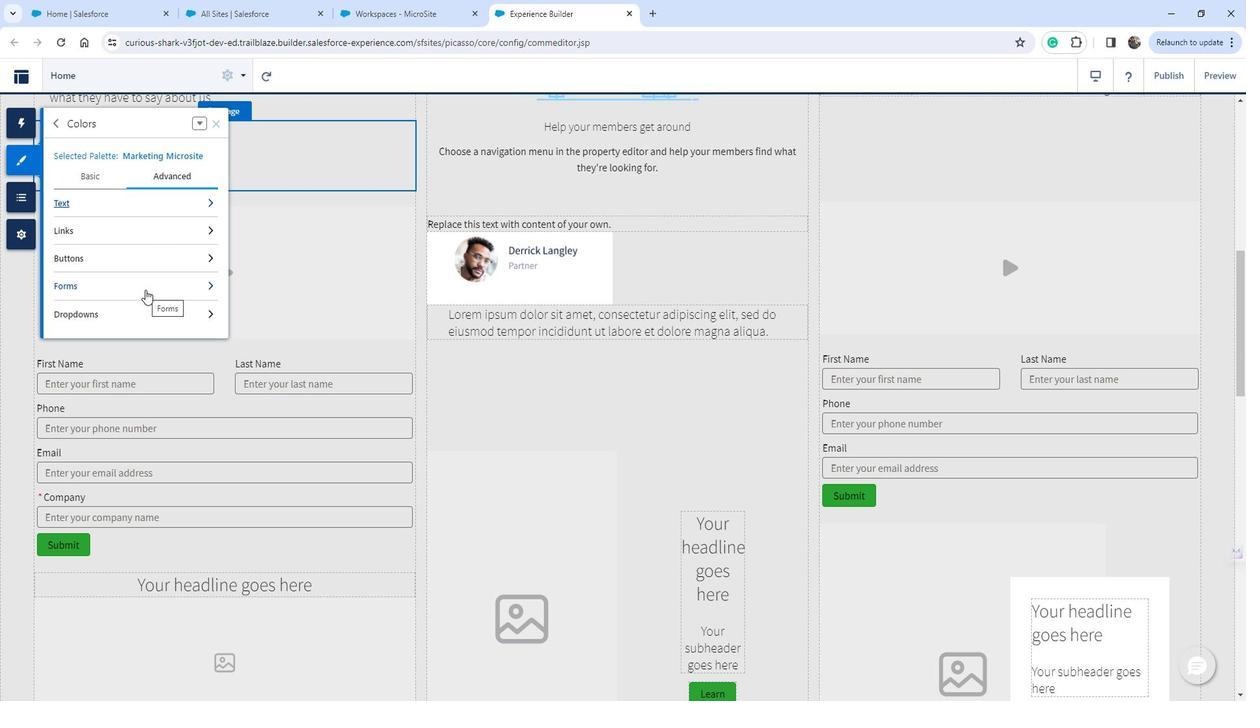 
Action: Mouse moved to (228, 310)
Screenshot: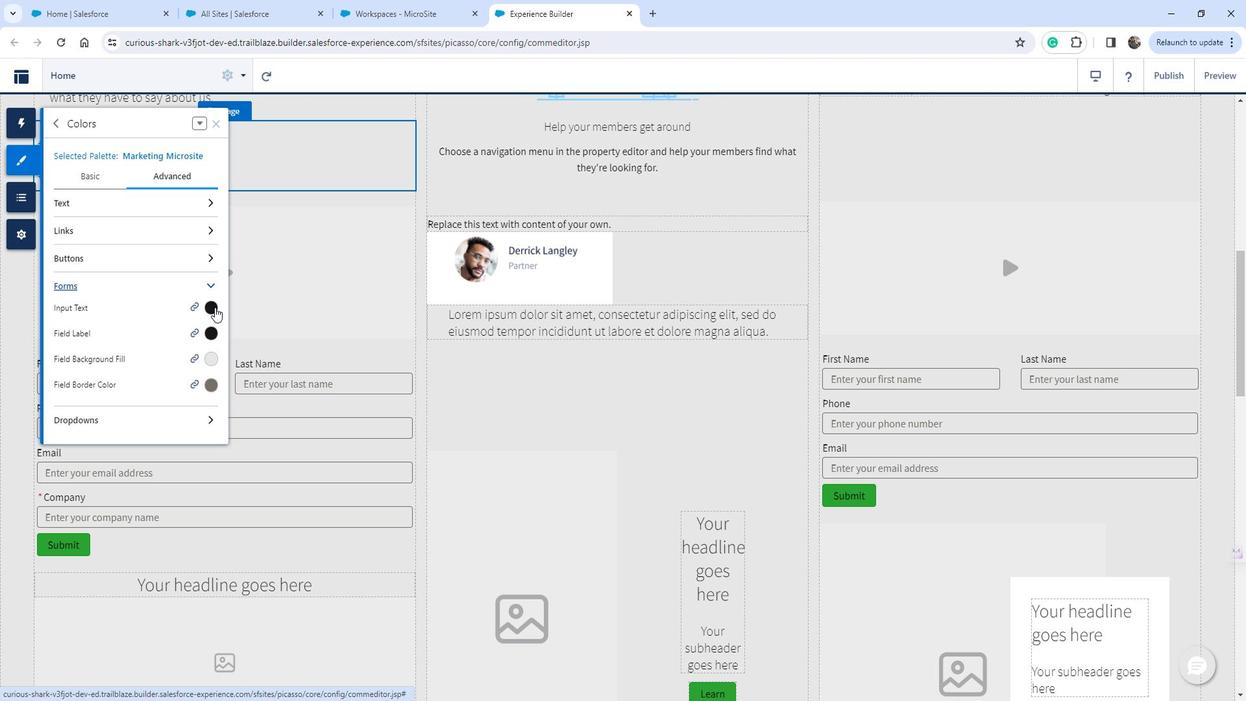 
Action: Mouse pressed left at (228, 310)
Screenshot: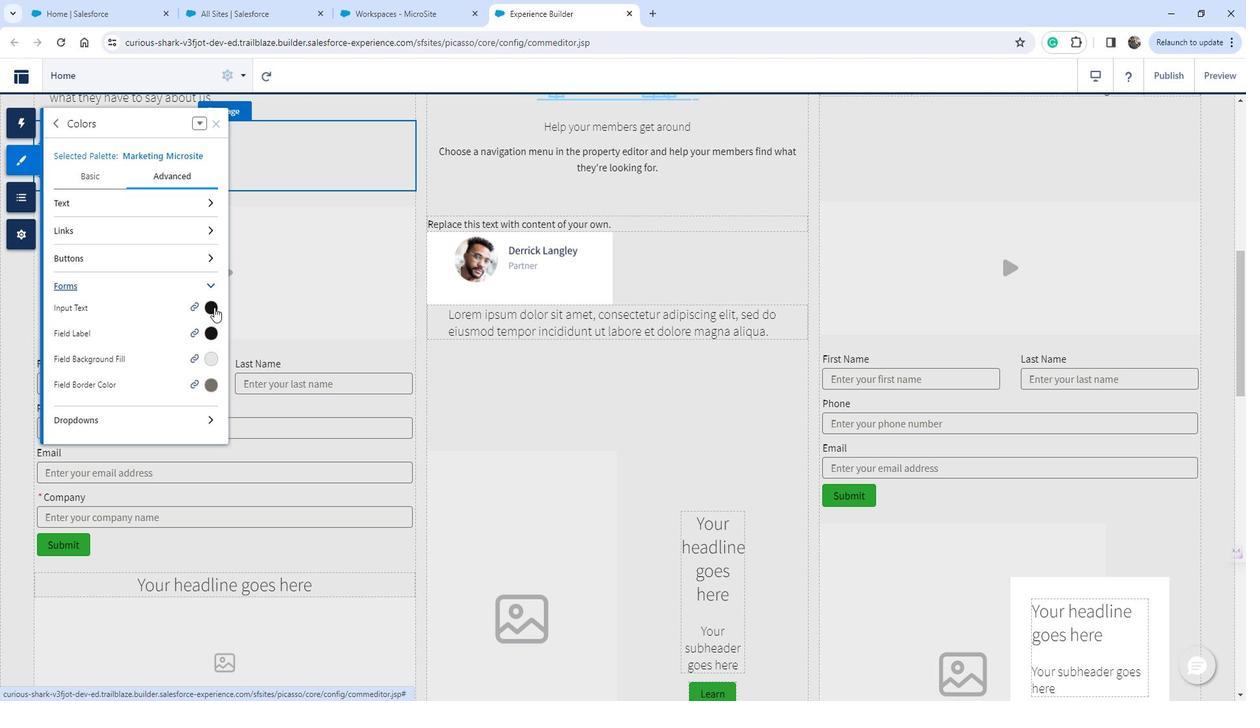 
Action: Mouse moved to (121, 407)
Screenshot: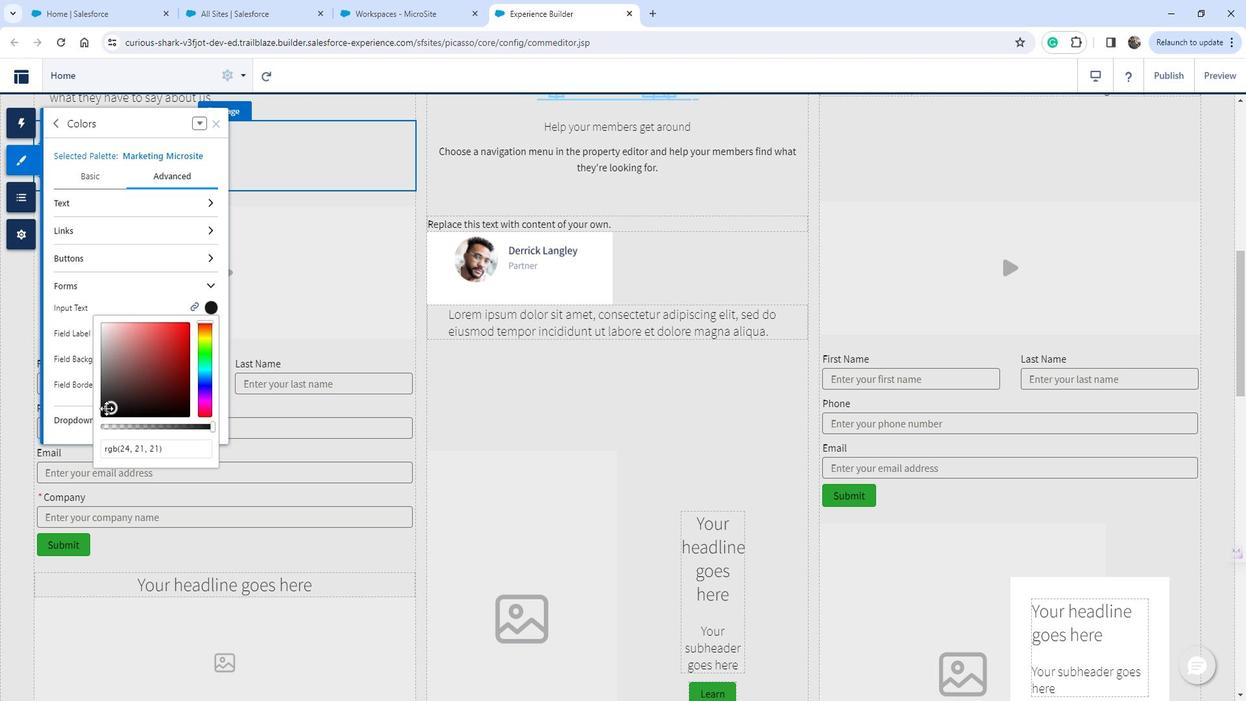 
Action: Mouse pressed left at (121, 407)
Screenshot: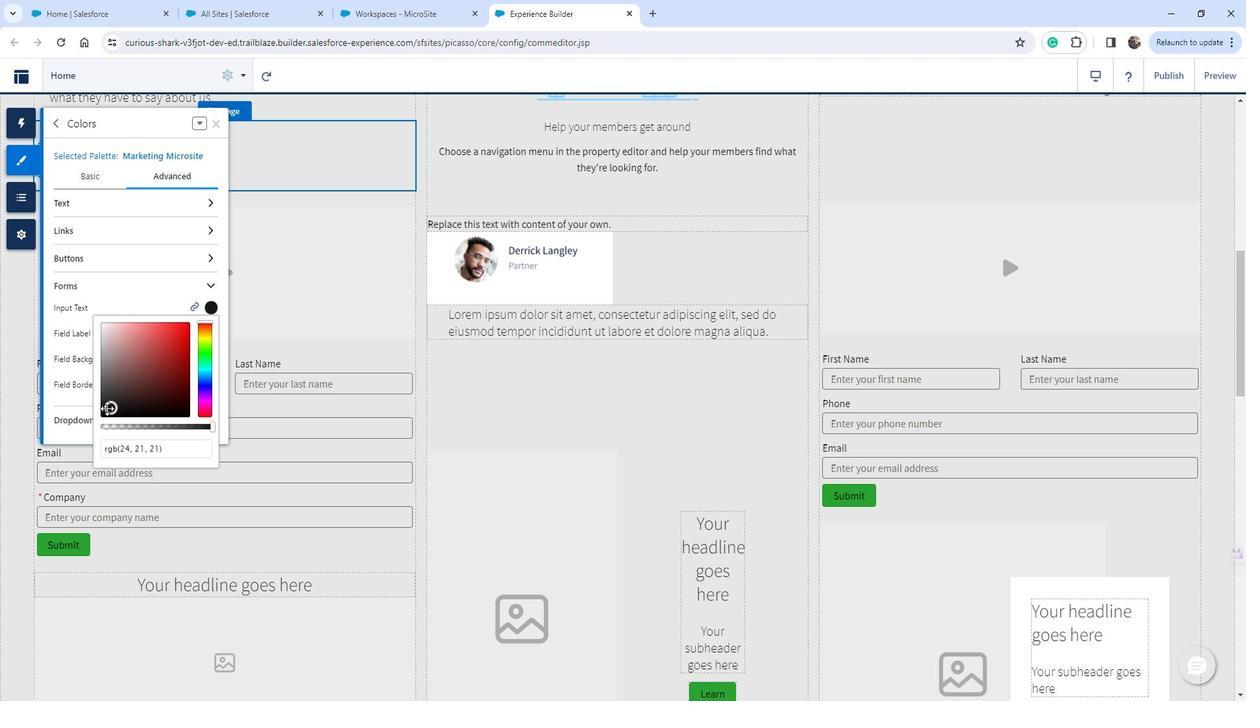 
Action: Mouse moved to (198, 302)
Screenshot: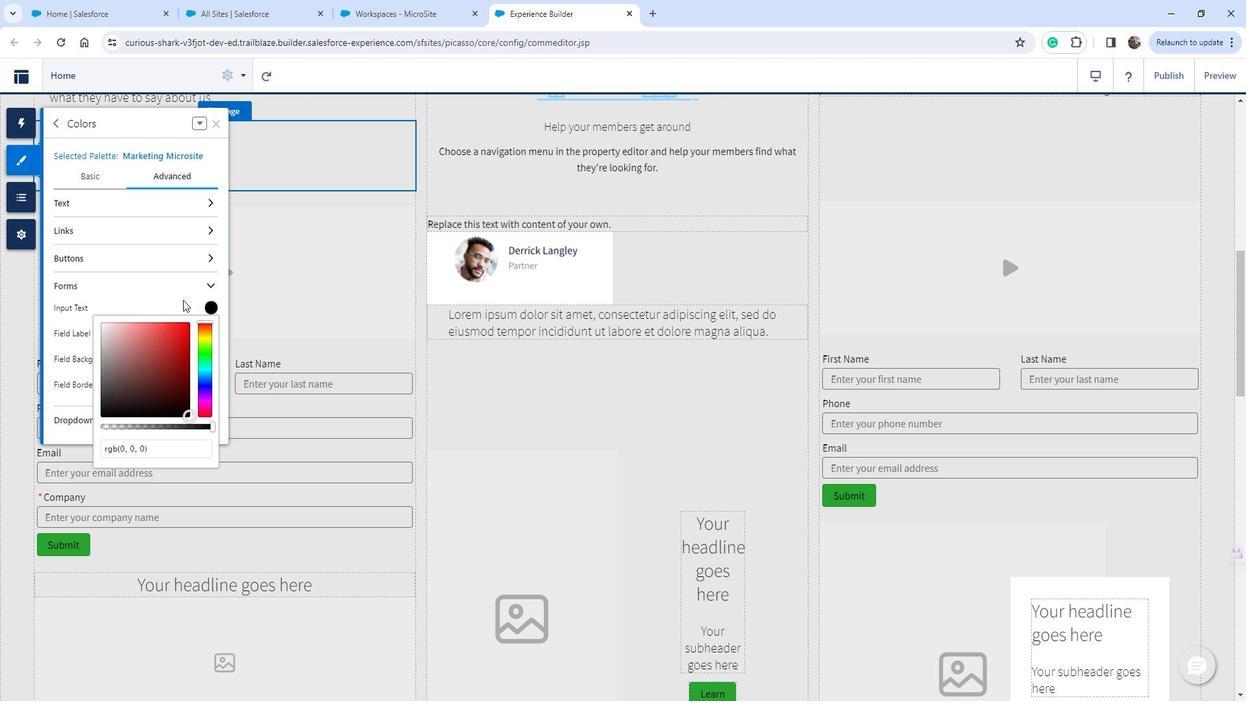 
Action: Mouse pressed left at (198, 302)
Screenshot: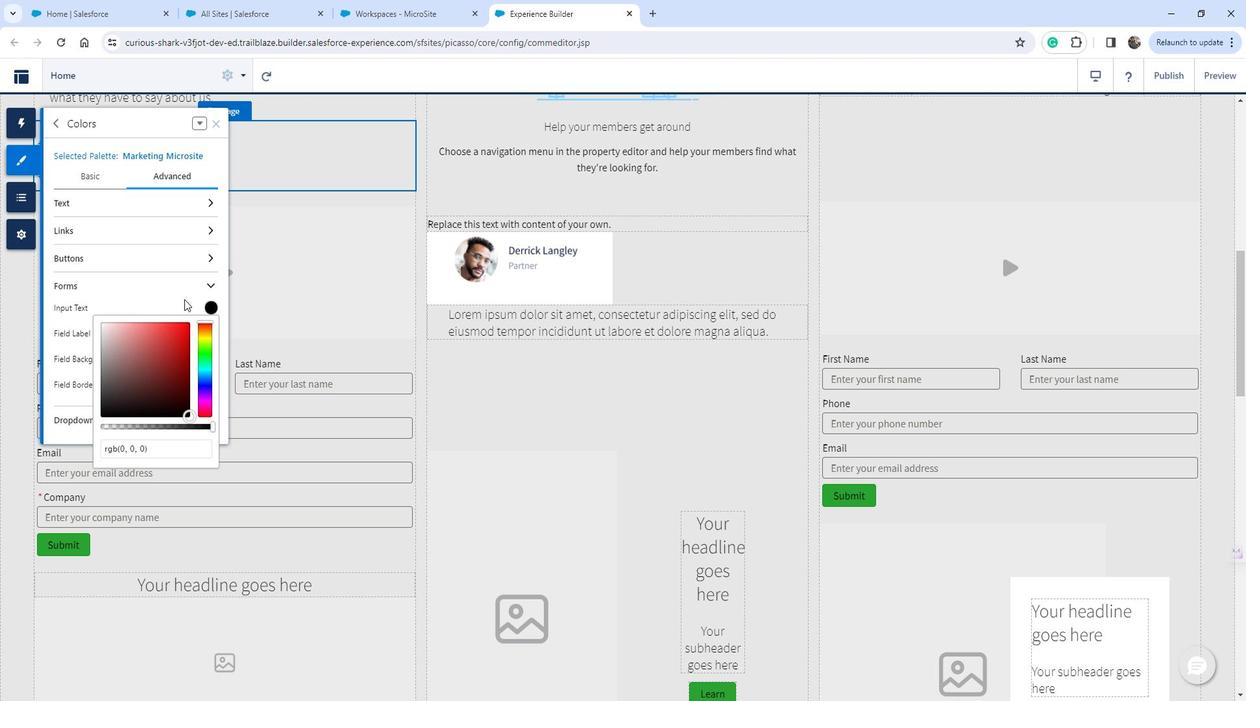 
Action: Mouse moved to (225, 334)
Screenshot: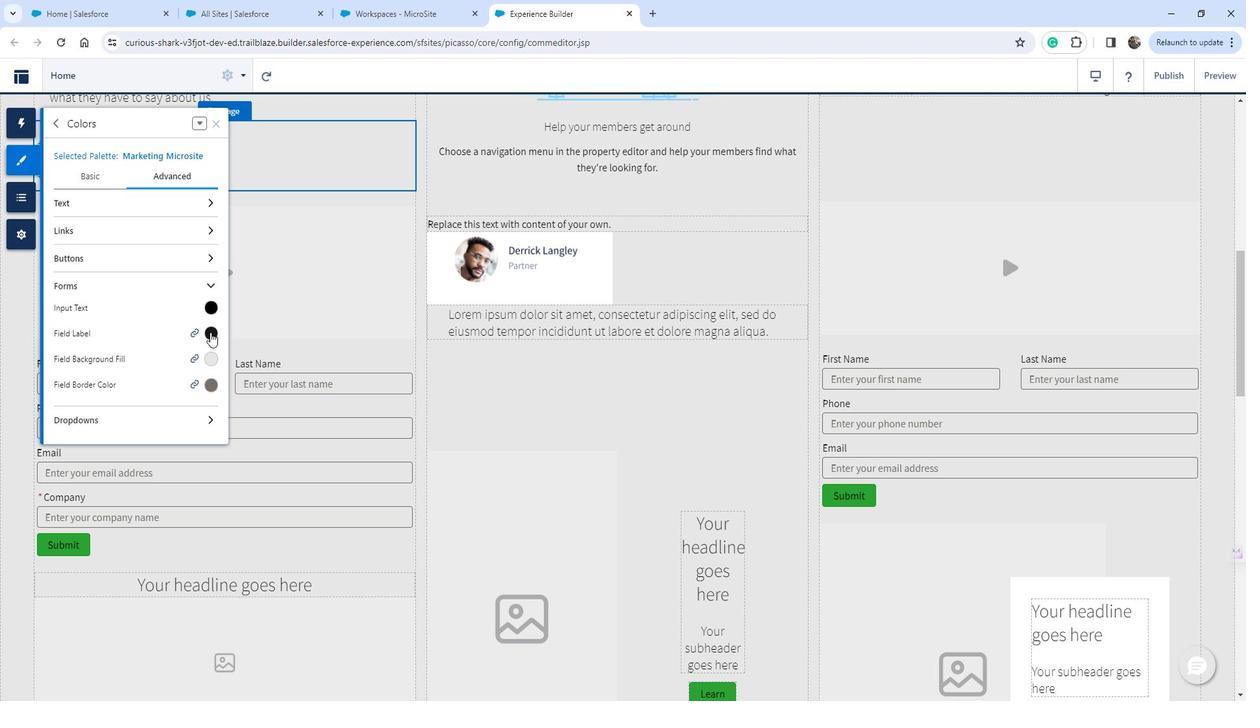 
Action: Mouse pressed left at (225, 334)
Screenshot: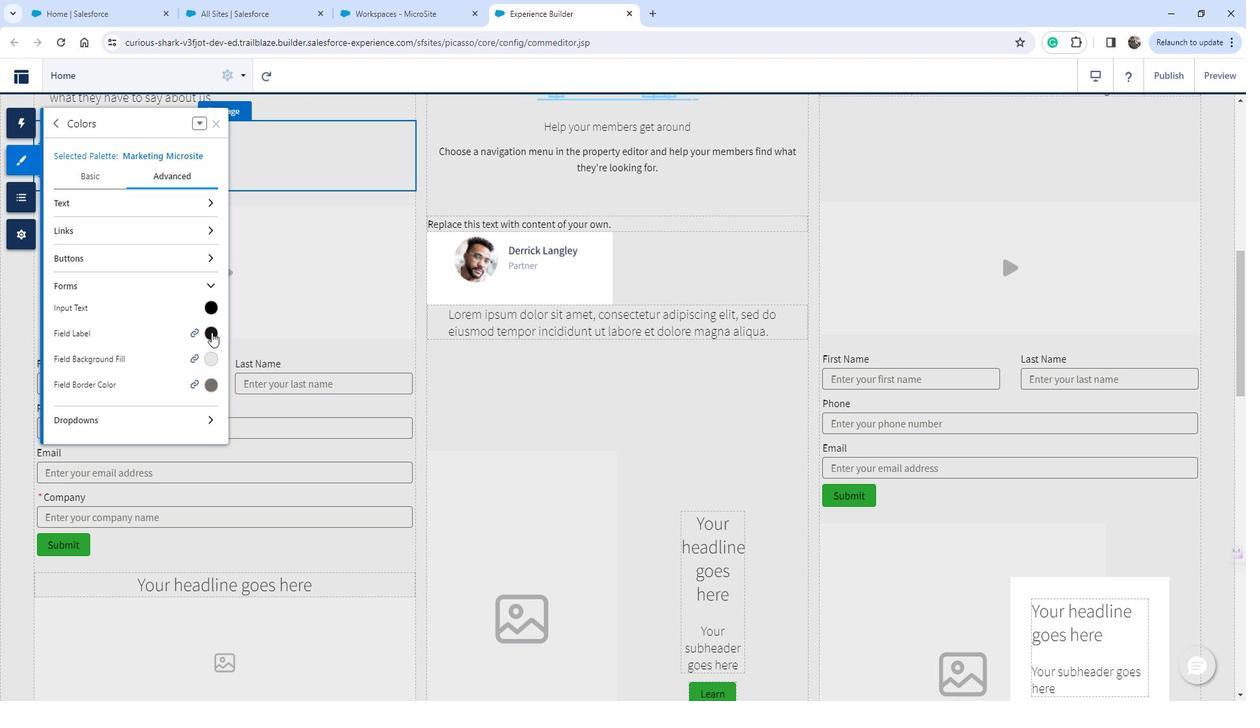 
Action: Mouse moved to (122, 433)
Screenshot: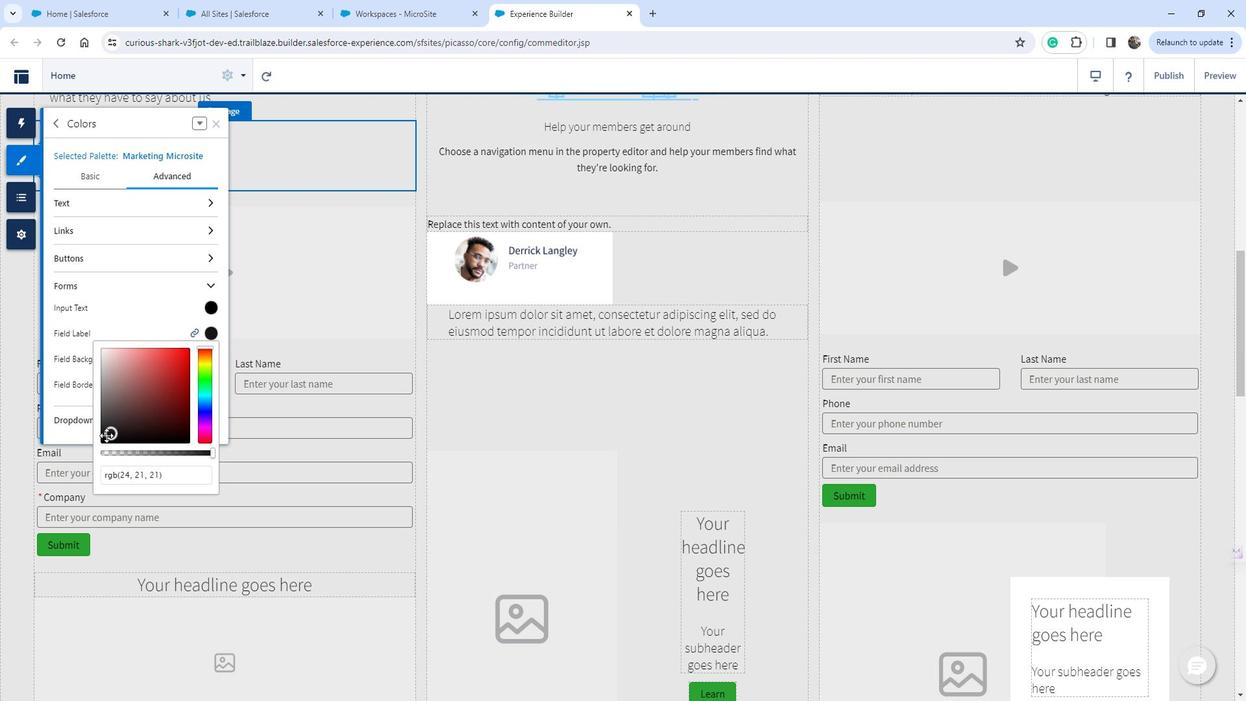 
Action: Mouse pressed left at (122, 433)
Screenshot: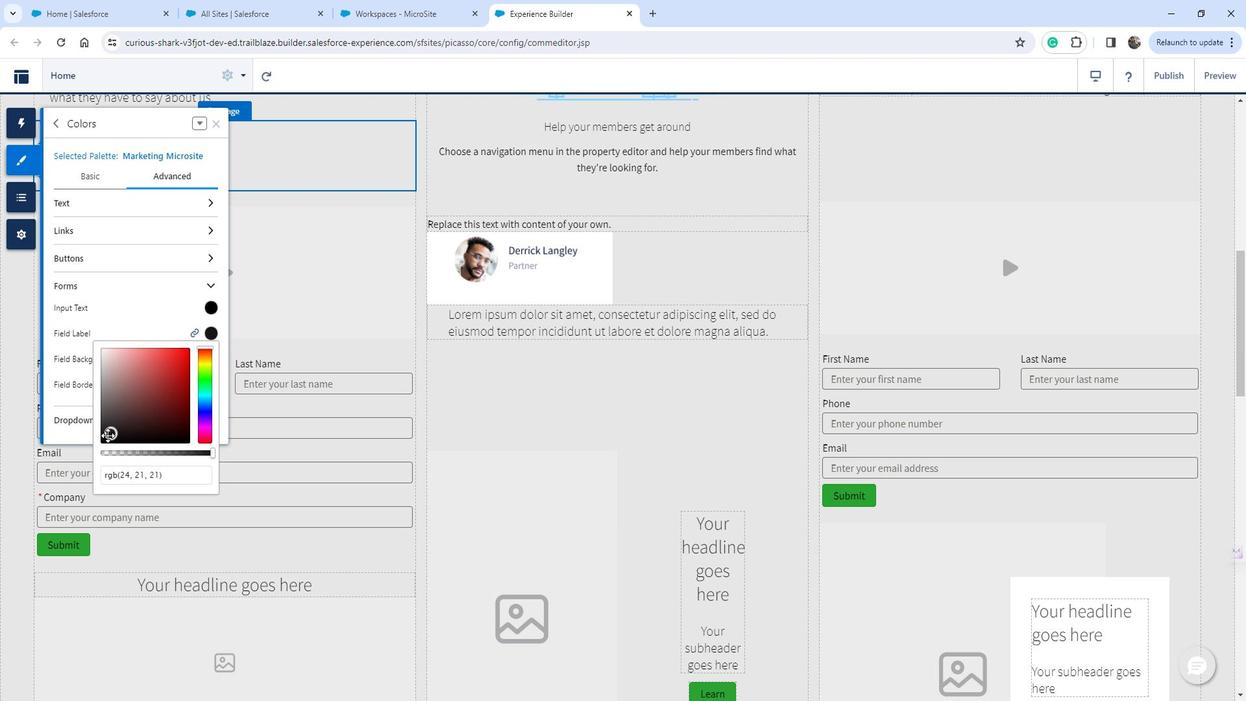 
Action: Mouse moved to (154, 311)
Screenshot: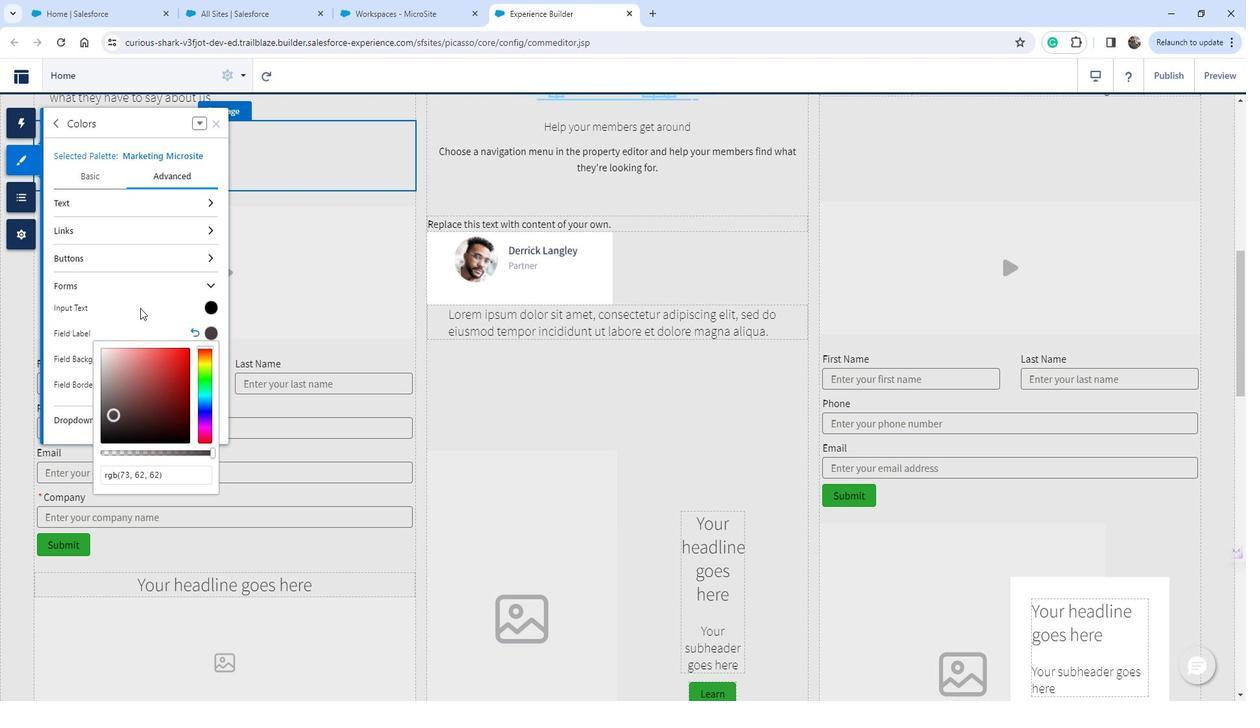 
Action: Mouse pressed left at (154, 311)
Screenshot: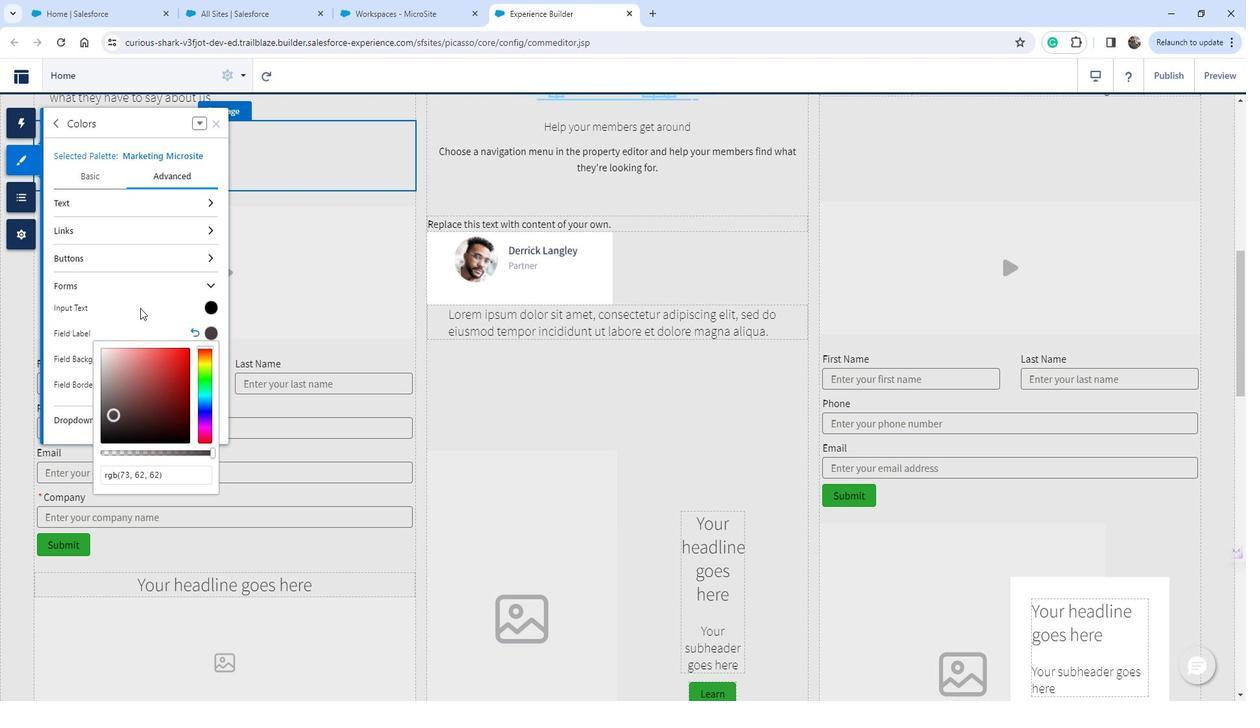 
Action: Mouse moved to (225, 360)
Screenshot: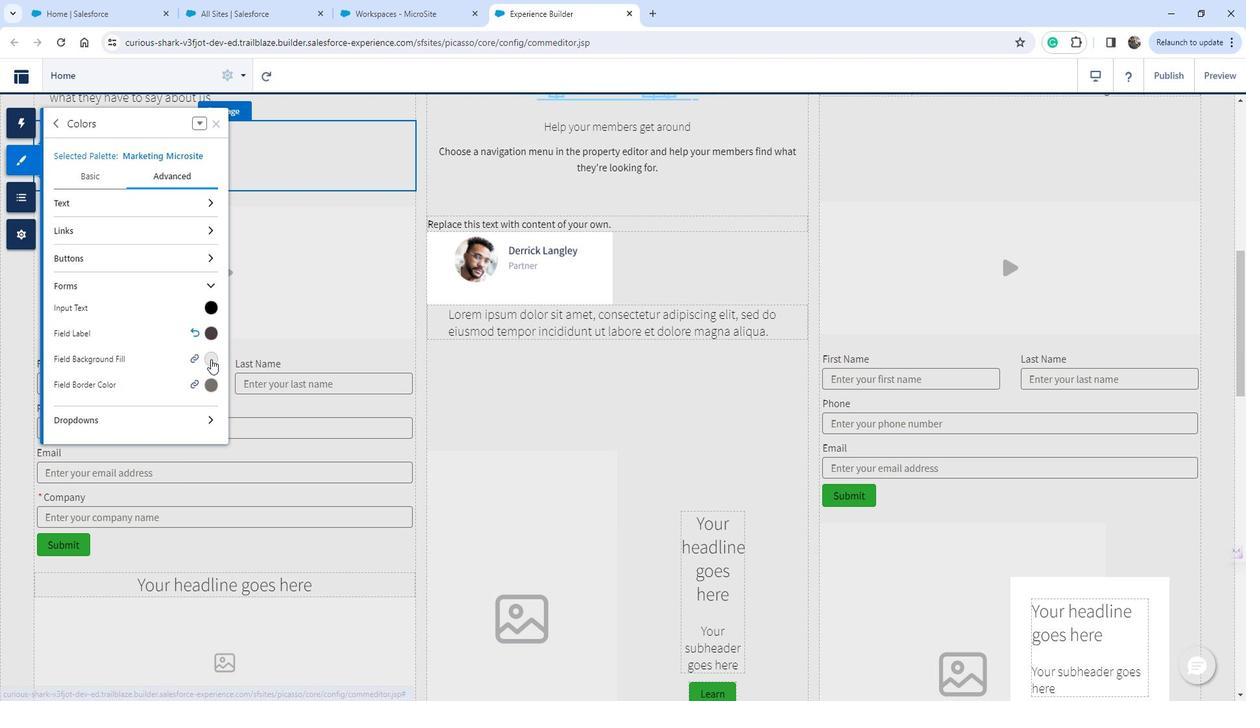 
Action: Mouse pressed left at (225, 360)
Screenshot: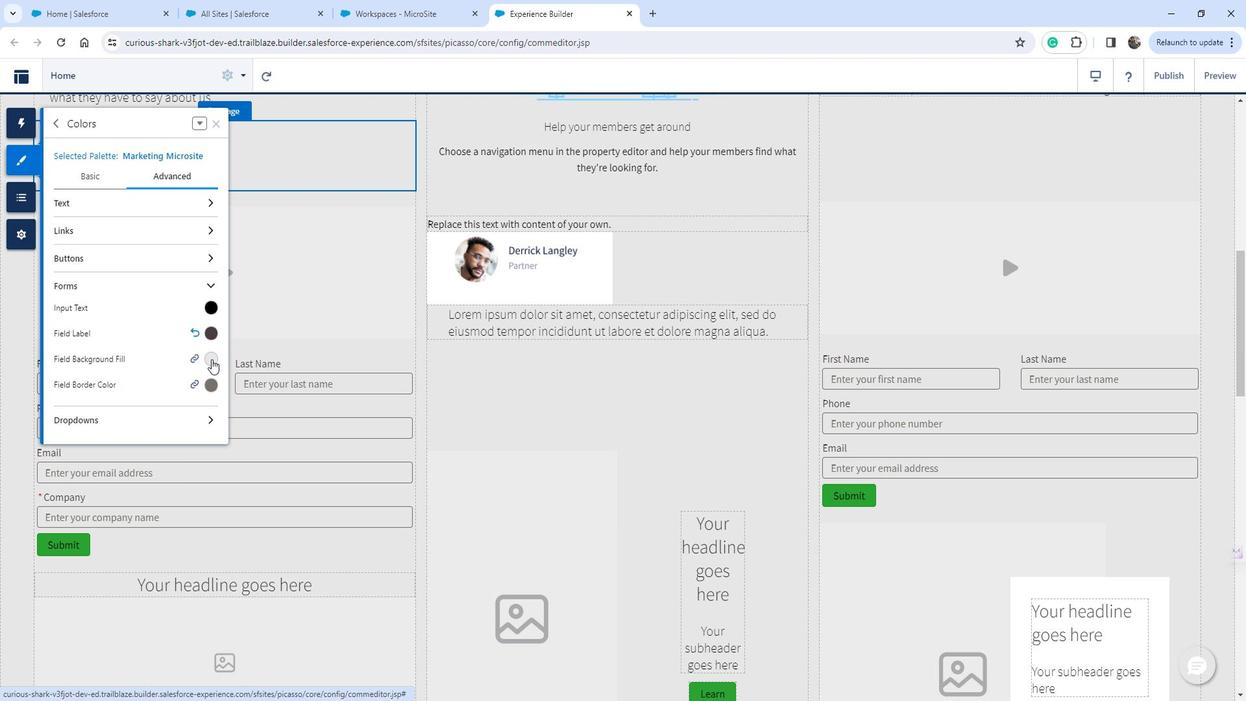 
Action: Mouse moved to (115, 383)
Screenshot: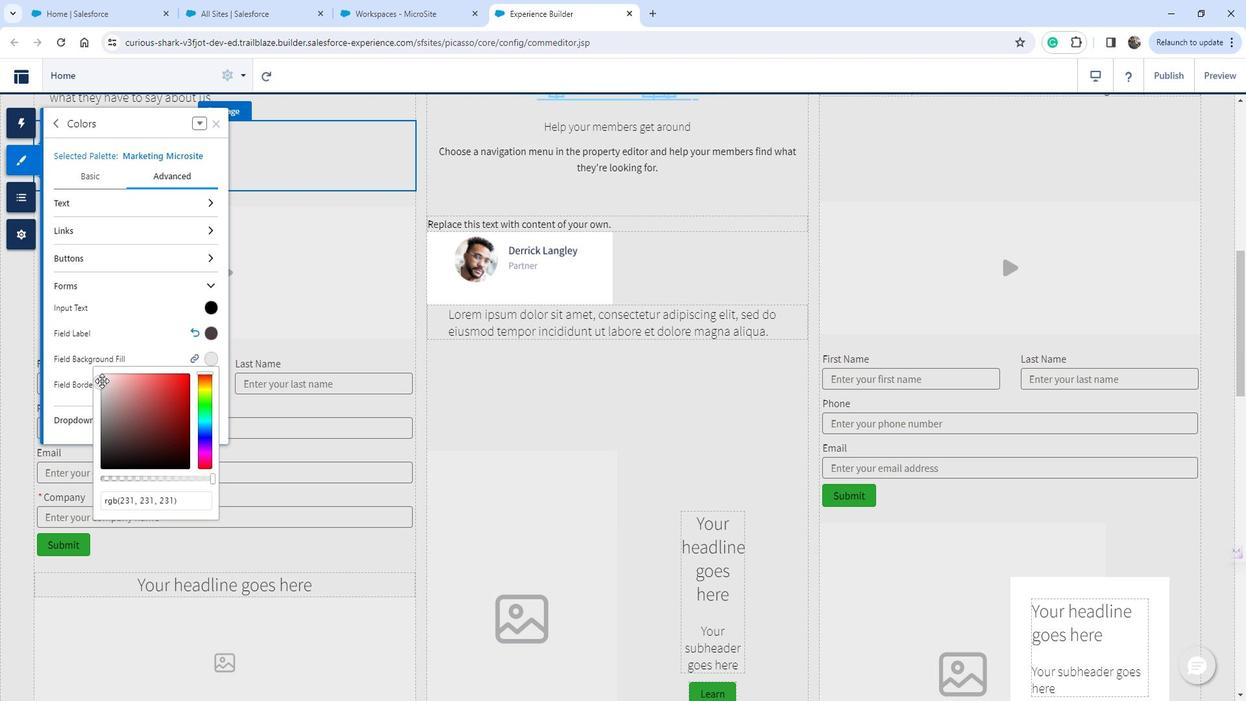 
Action: Mouse pressed left at (115, 383)
Screenshot: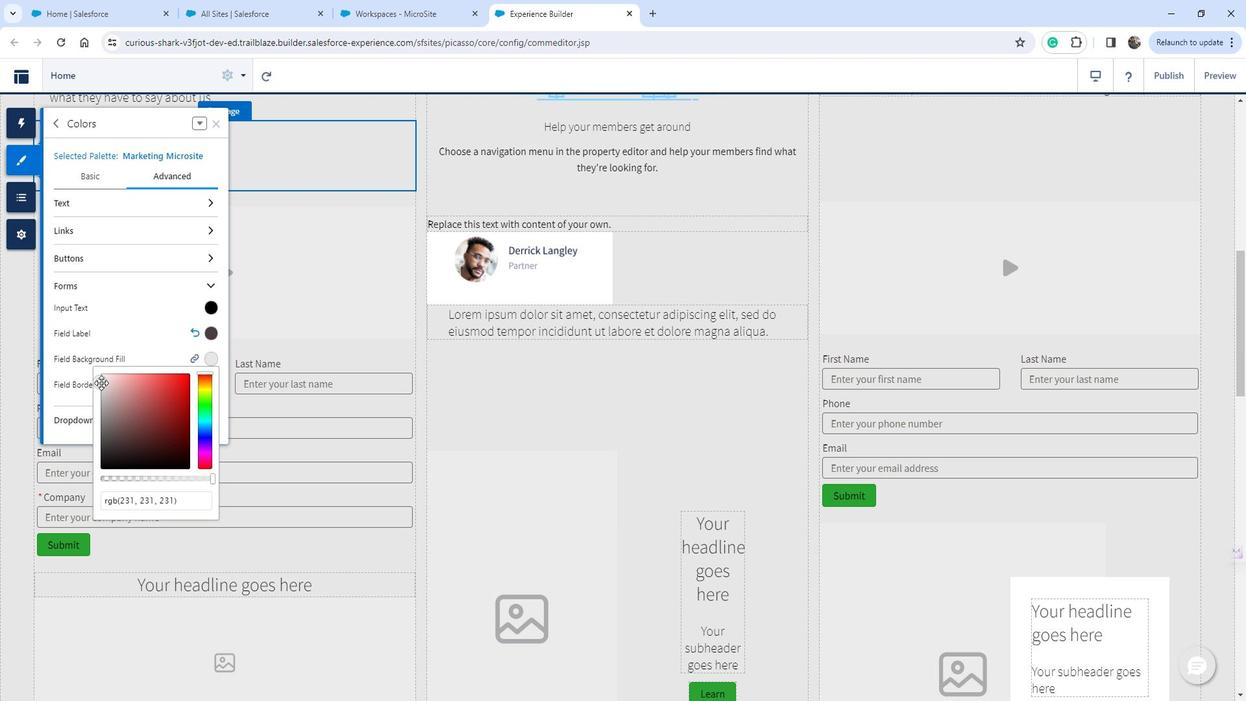 
Action: Mouse moved to (110, 375)
Screenshot: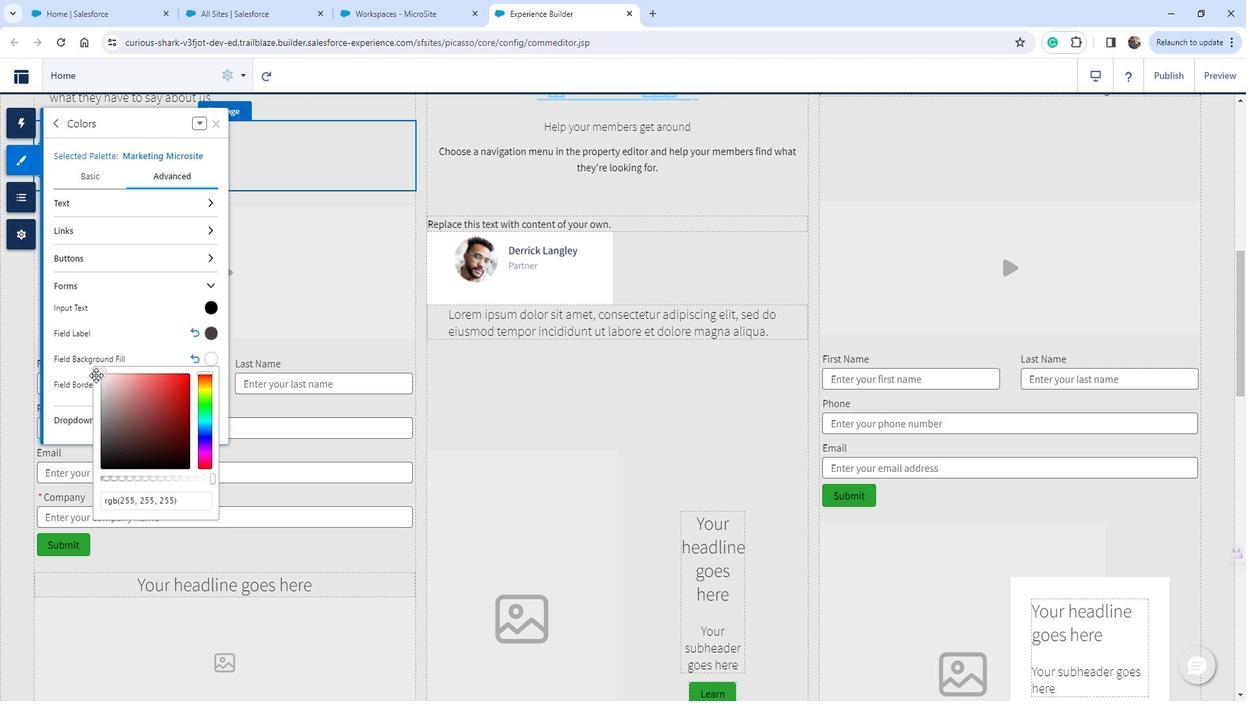 
Action: Mouse pressed left at (110, 375)
Screenshot: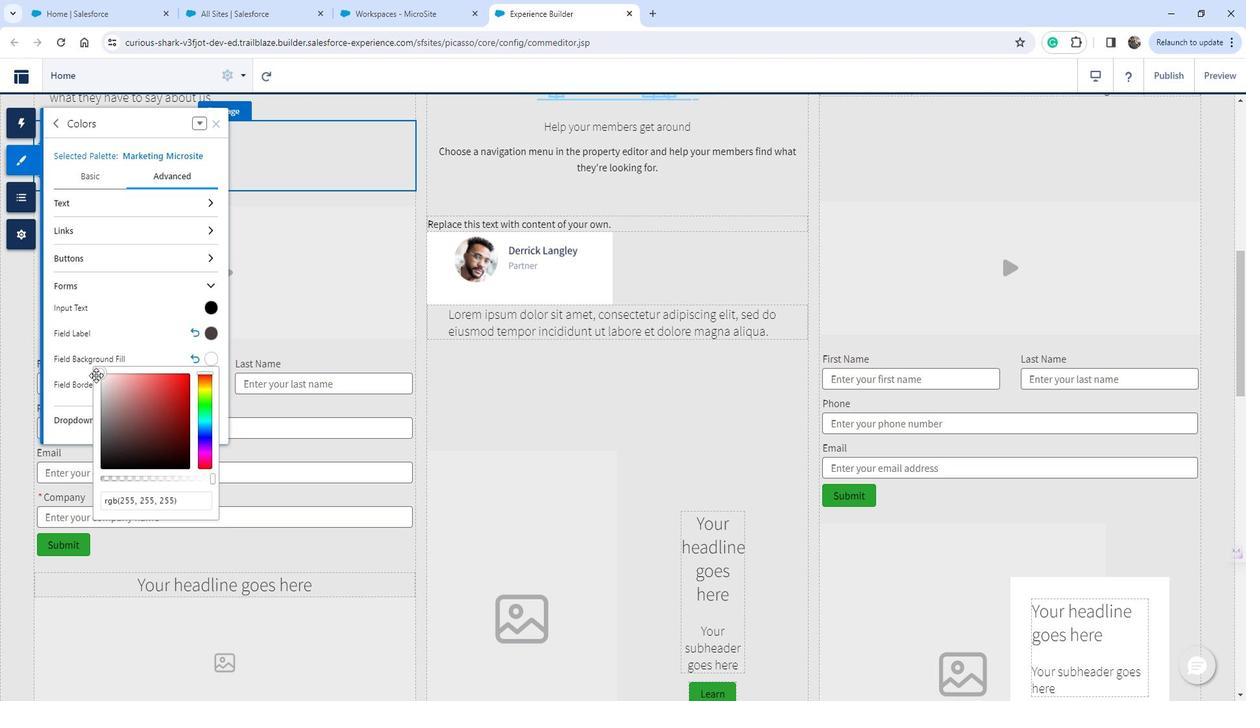 
Action: Mouse moved to (152, 339)
Screenshot: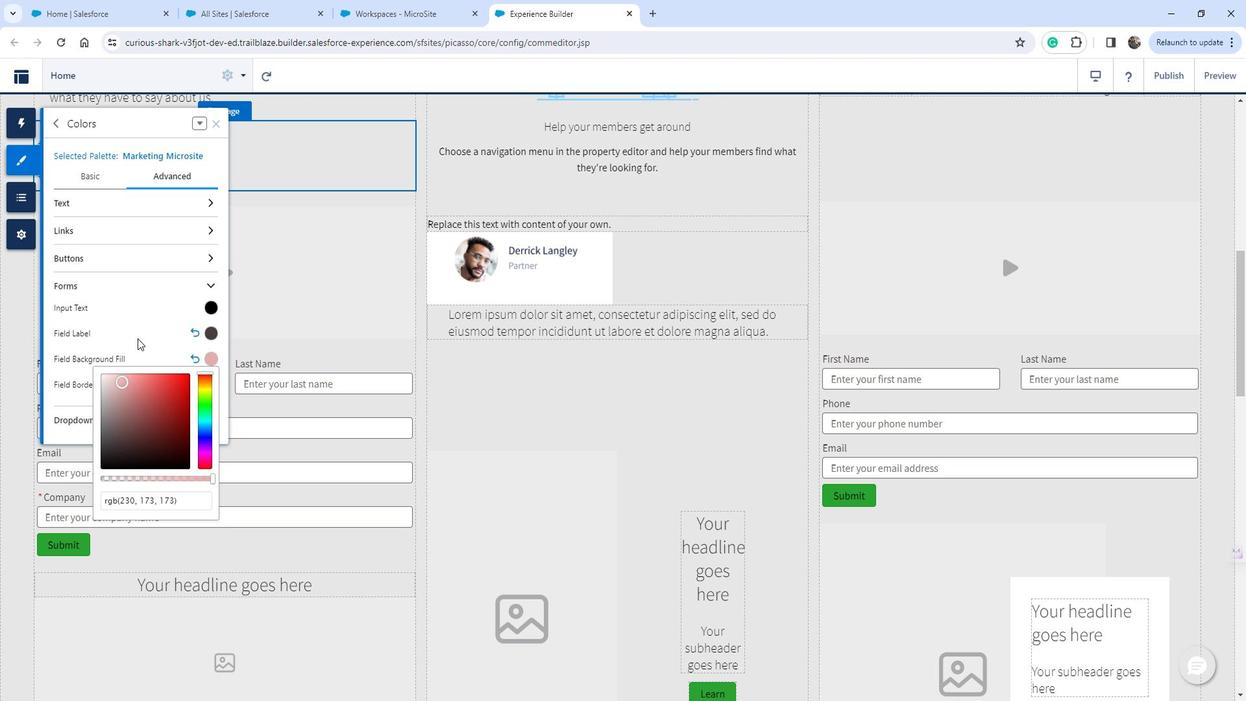 
Action: Mouse pressed left at (152, 339)
Screenshot: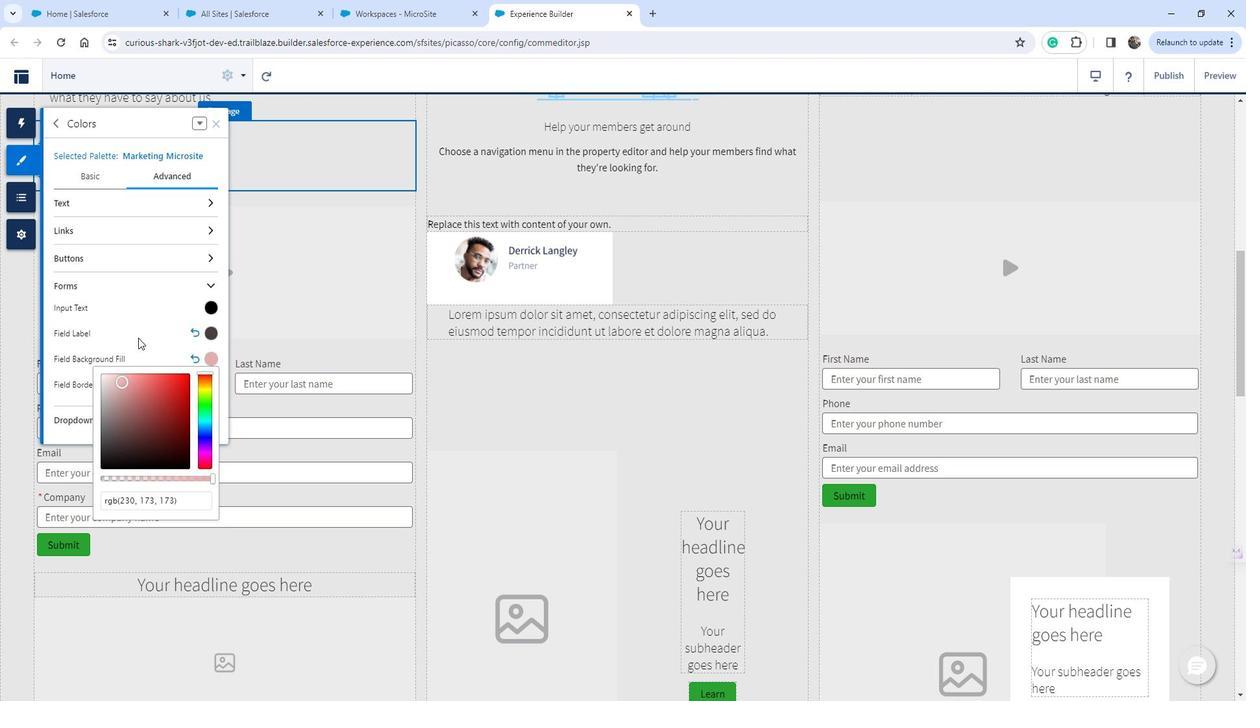 
Action: Mouse moved to (226, 361)
Screenshot: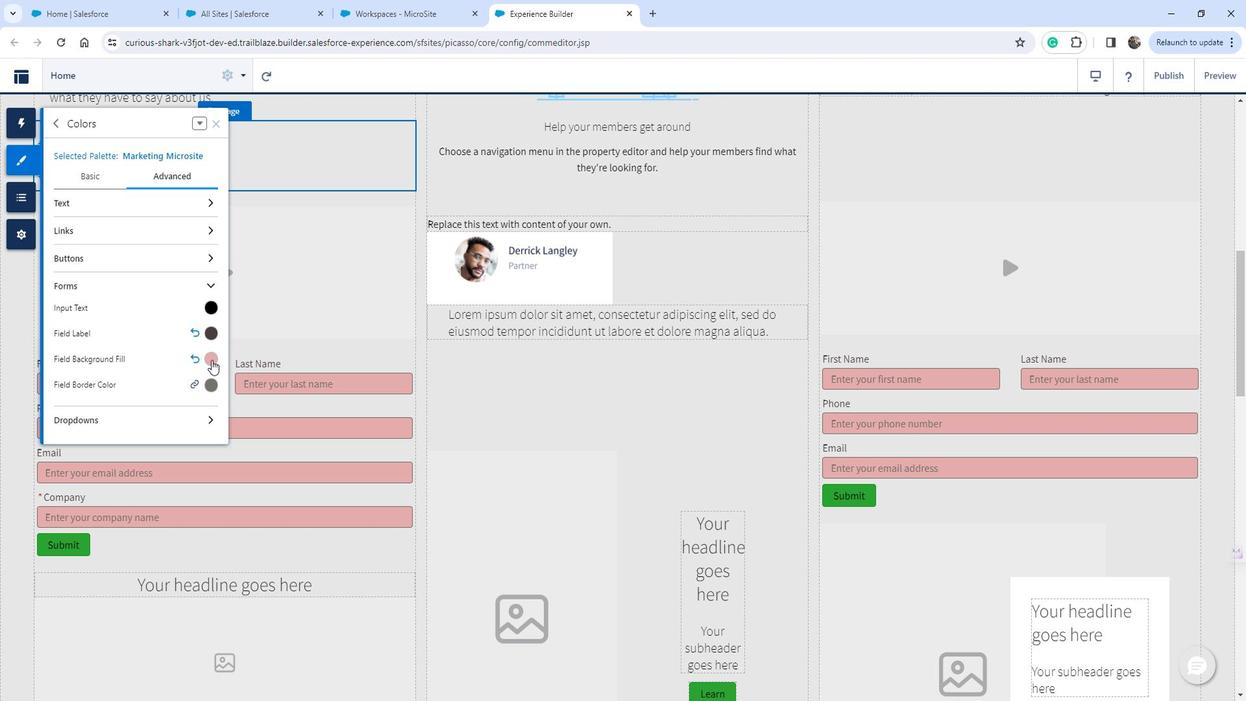 
Action: Mouse pressed left at (226, 361)
Screenshot: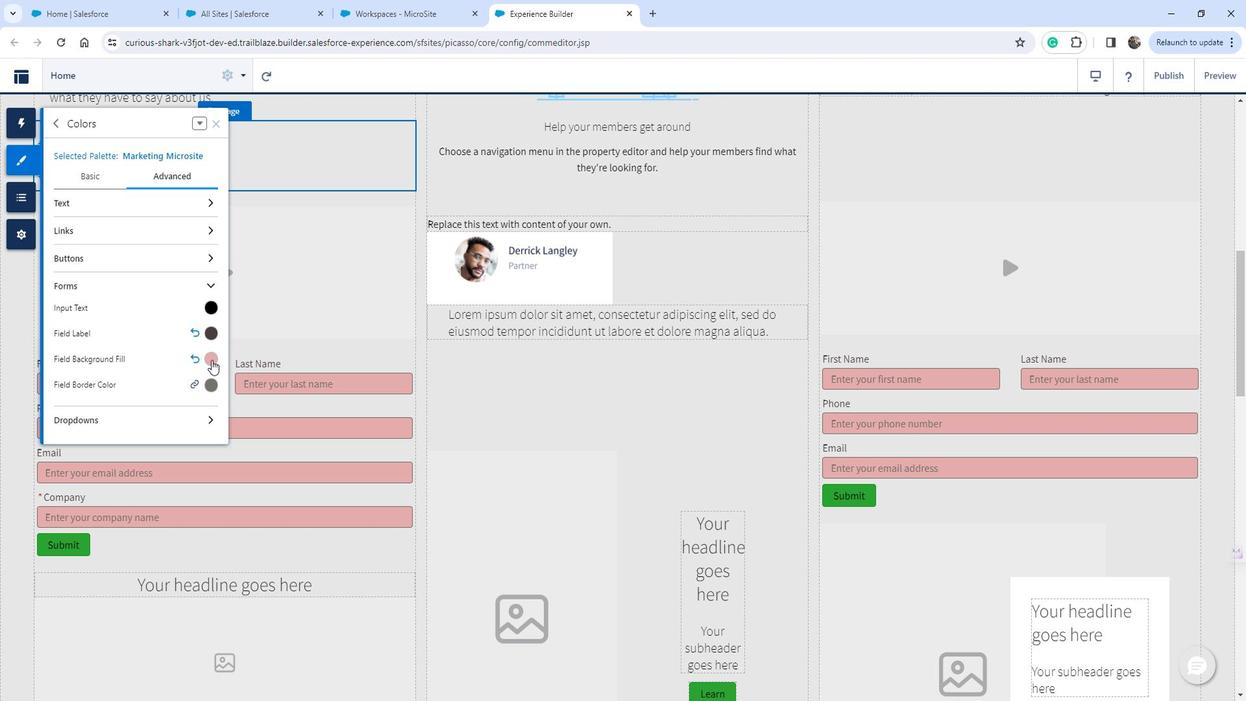 
Action: Mouse moved to (136, 378)
Screenshot: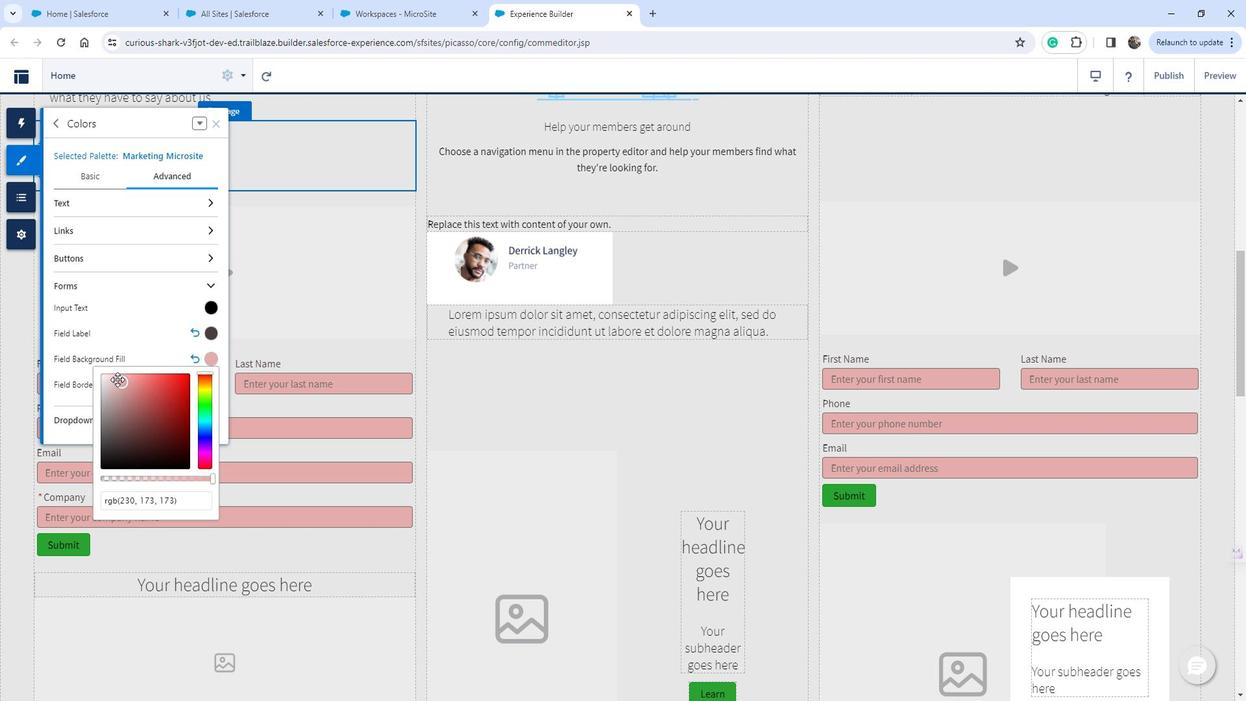 
Action: Mouse pressed left at (136, 378)
Screenshot: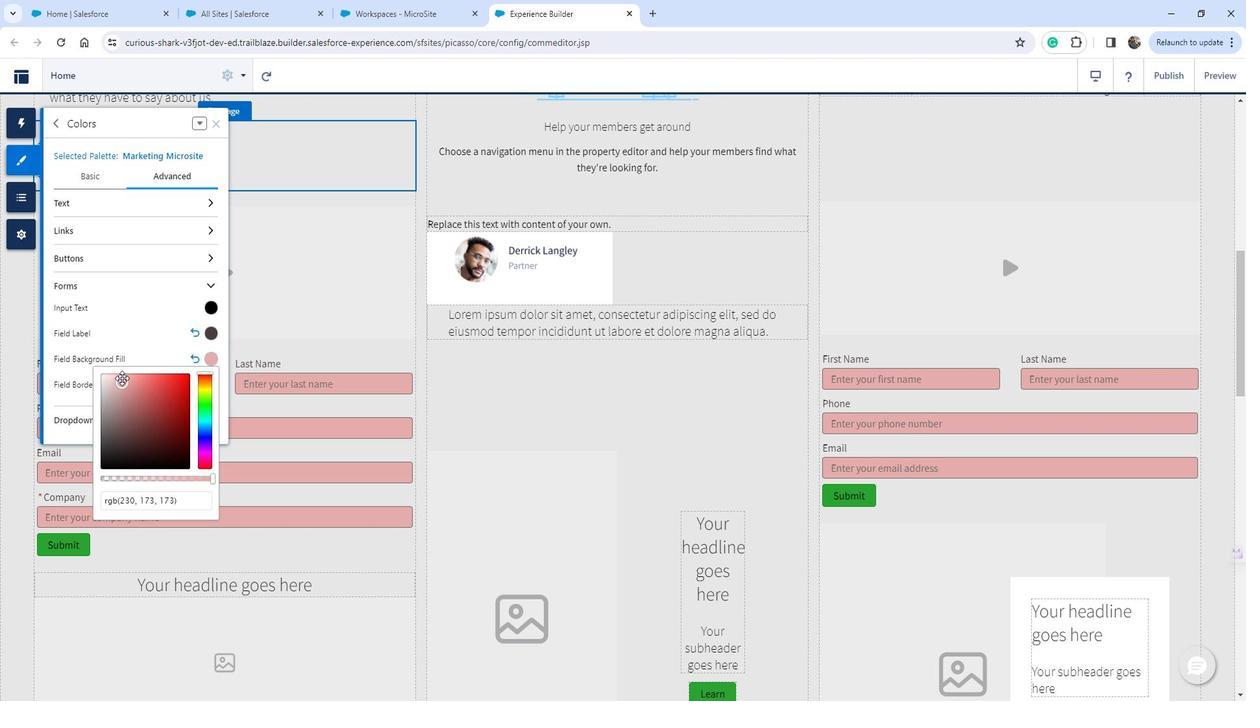
Action: Mouse moved to (122, 381)
Screenshot: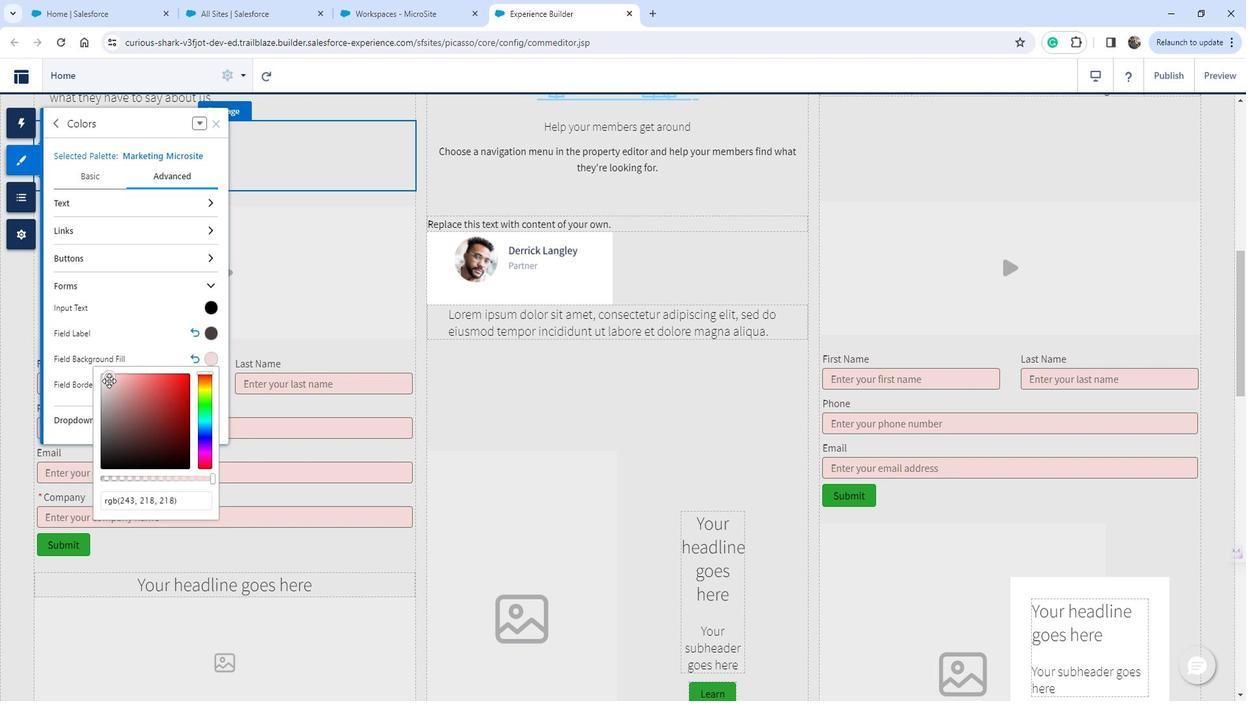 
Action: Mouse pressed left at (122, 381)
Screenshot: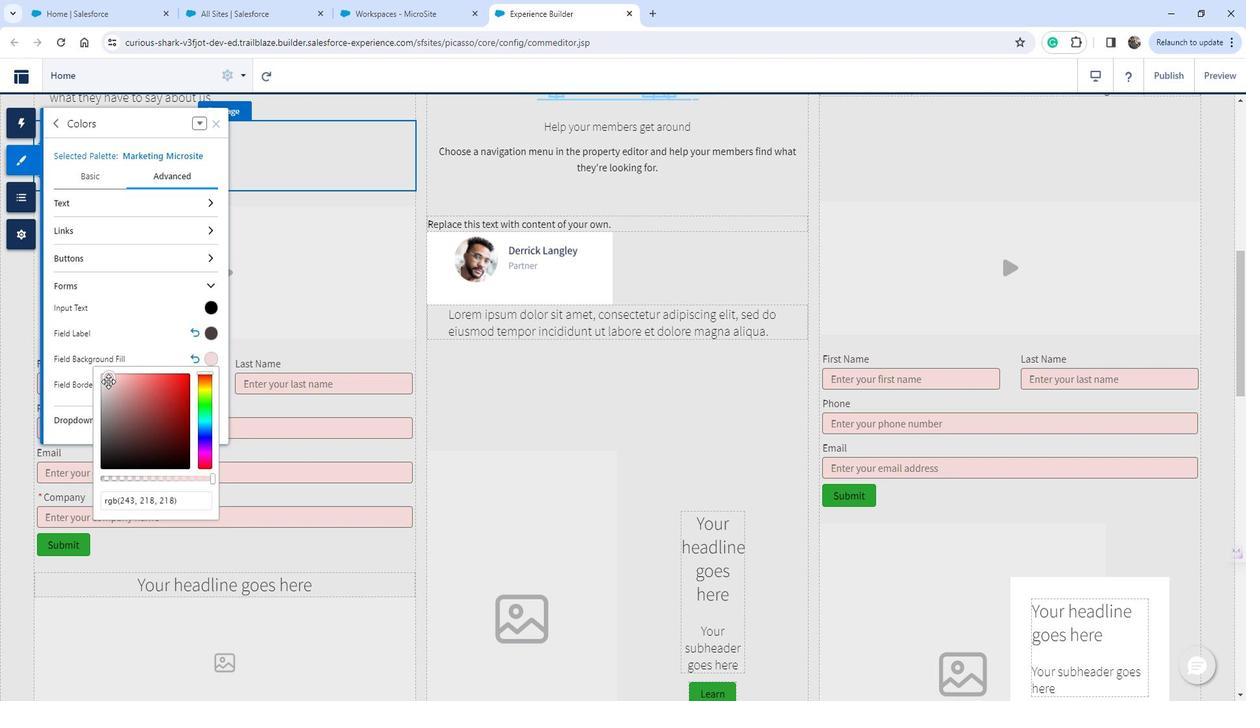 
Action: Mouse moved to (162, 336)
Screenshot: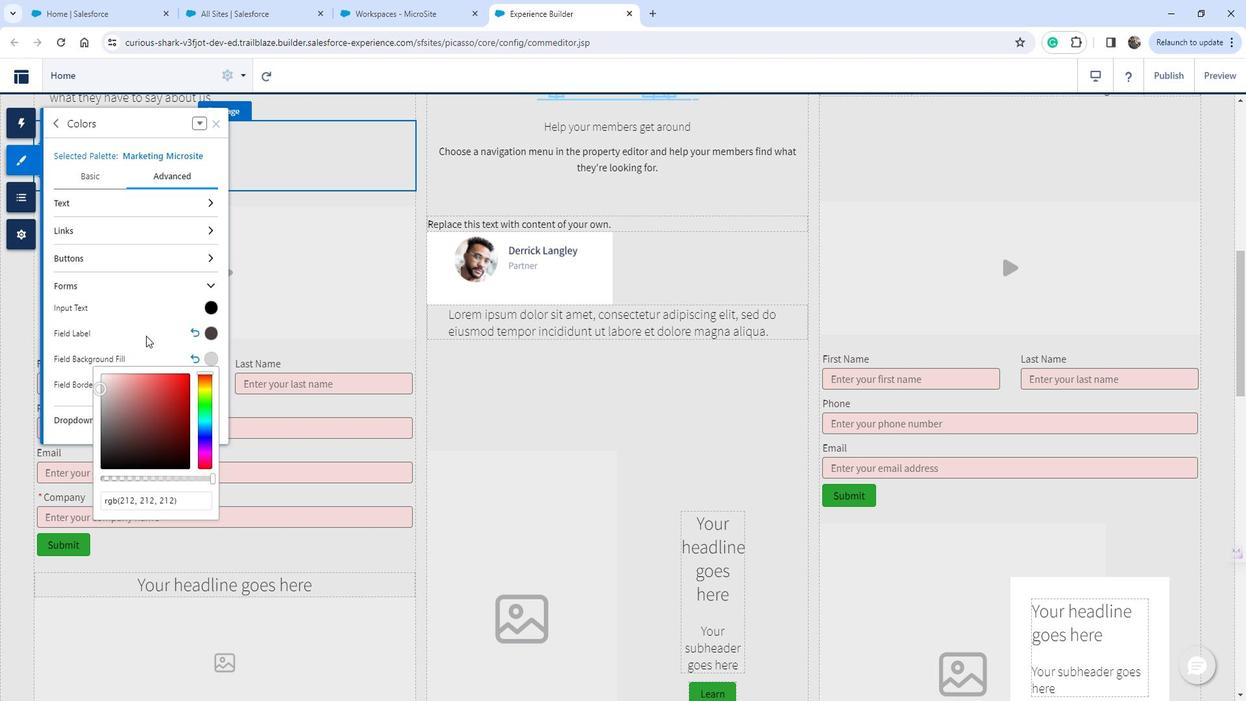 
Action: Mouse pressed left at (162, 336)
Screenshot: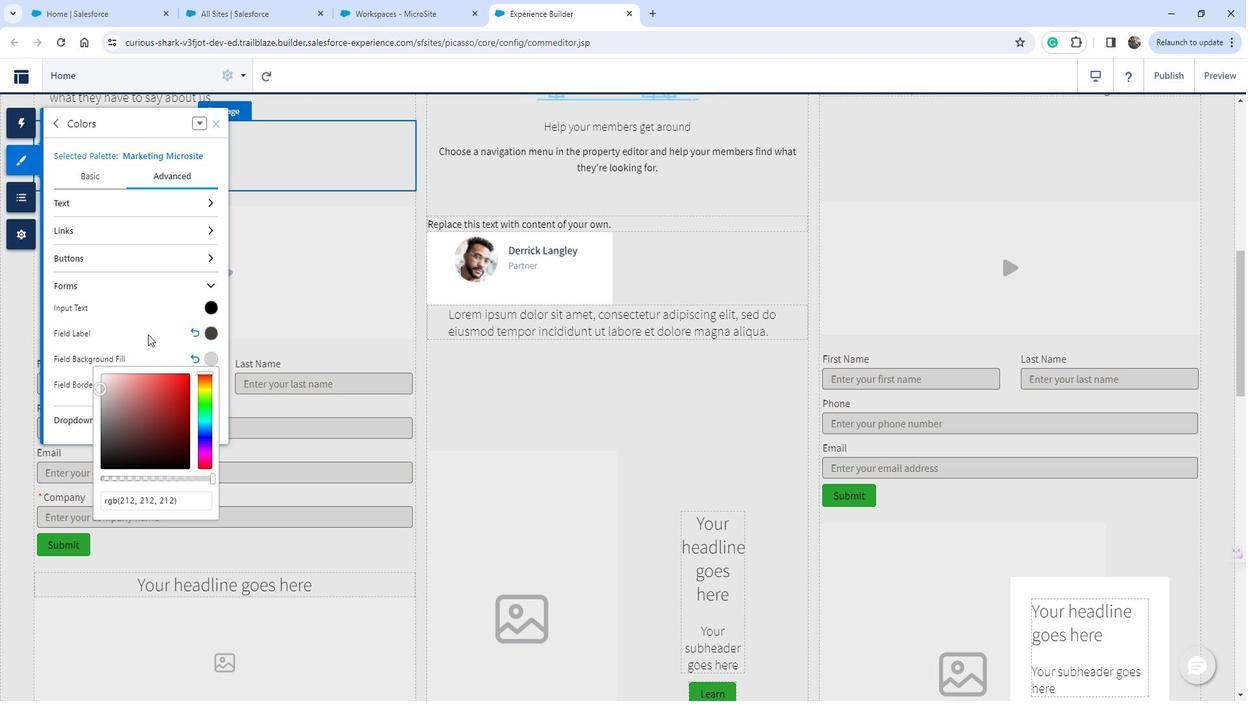 
Action: Mouse moved to (183, 385)
Screenshot: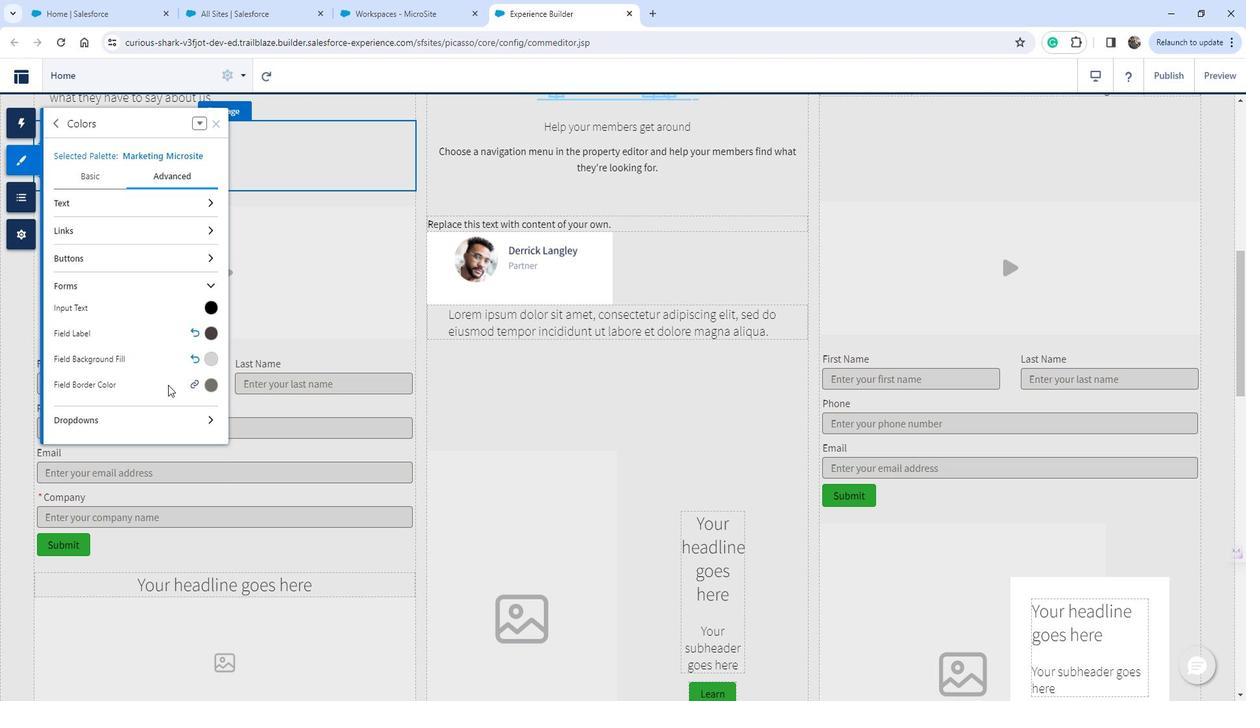 
